 Task: Look for space in Ifo, Nigeria from 1st June, 2023 to 4th June, 2023 for 1 adult in price range Rs.6000 to Rs.16000. Place can be private room with 1 bedroom having 1 bed and 1 bathroom. Property type can be house, flat, guest house. Amenities needed are: wifi. Booking option can be shelf check-in. Required host language is English.
Action: Mouse moved to (475, 118)
Screenshot: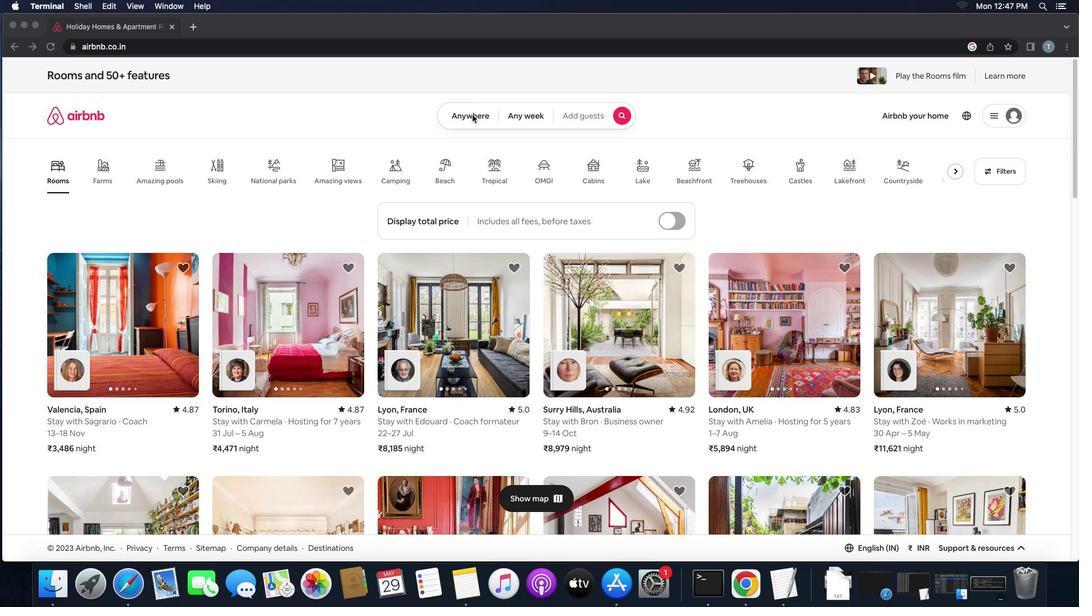 
Action: Mouse pressed left at (475, 118)
Screenshot: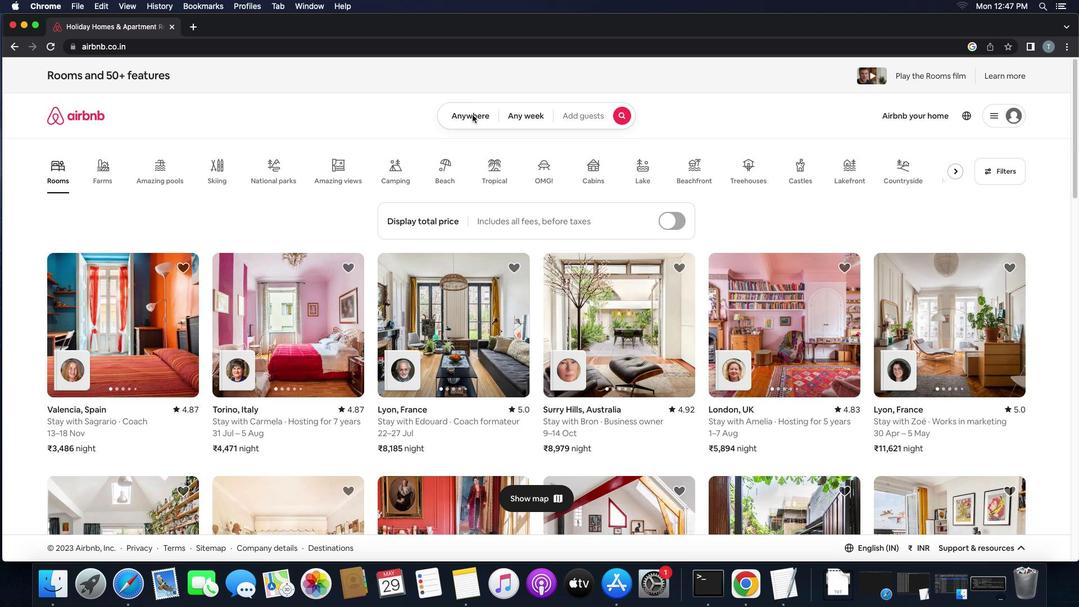 
Action: Mouse moved to (477, 122)
Screenshot: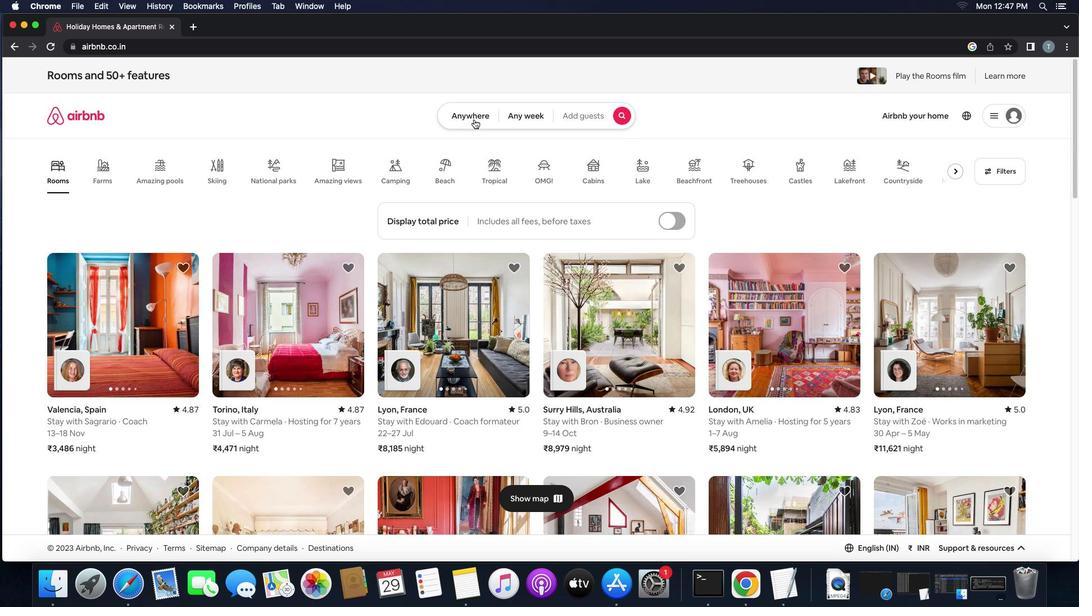 
Action: Mouse pressed left at (477, 122)
Screenshot: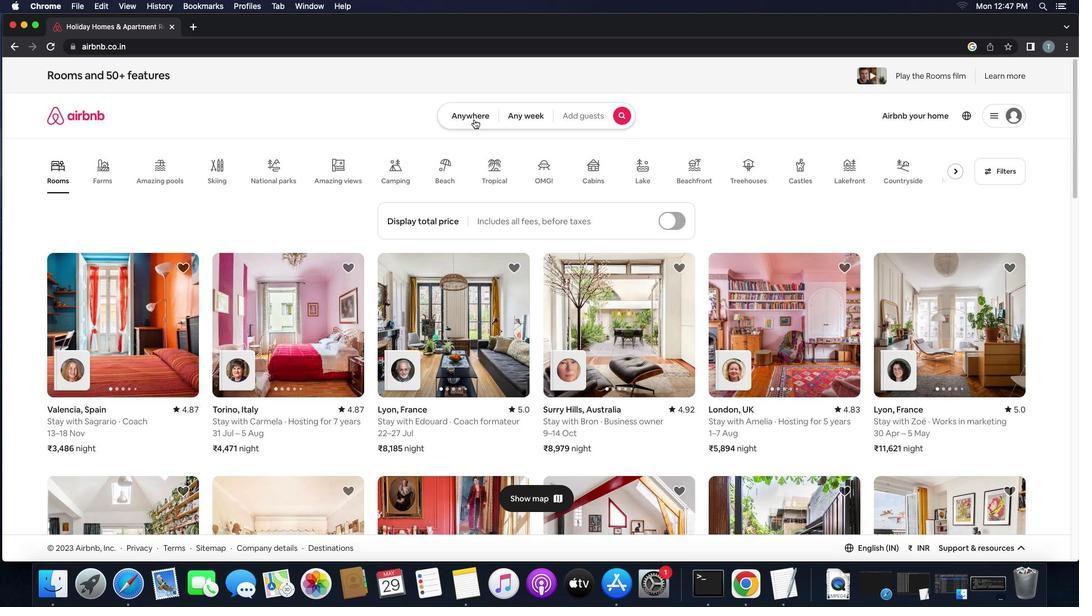 
Action: Mouse pressed left at (477, 122)
Screenshot: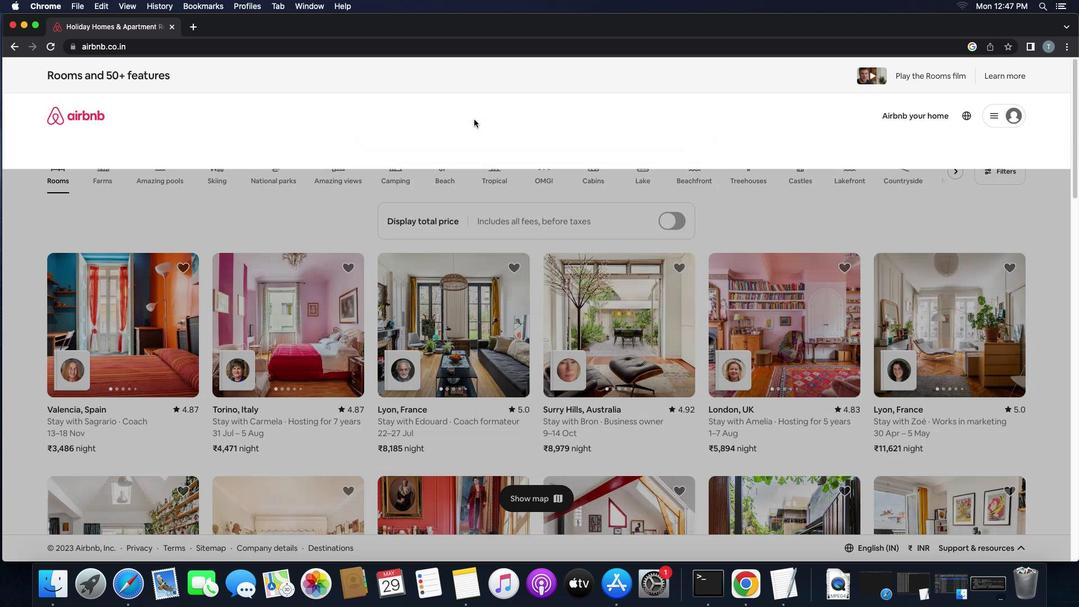 
Action: Mouse moved to (428, 155)
Screenshot: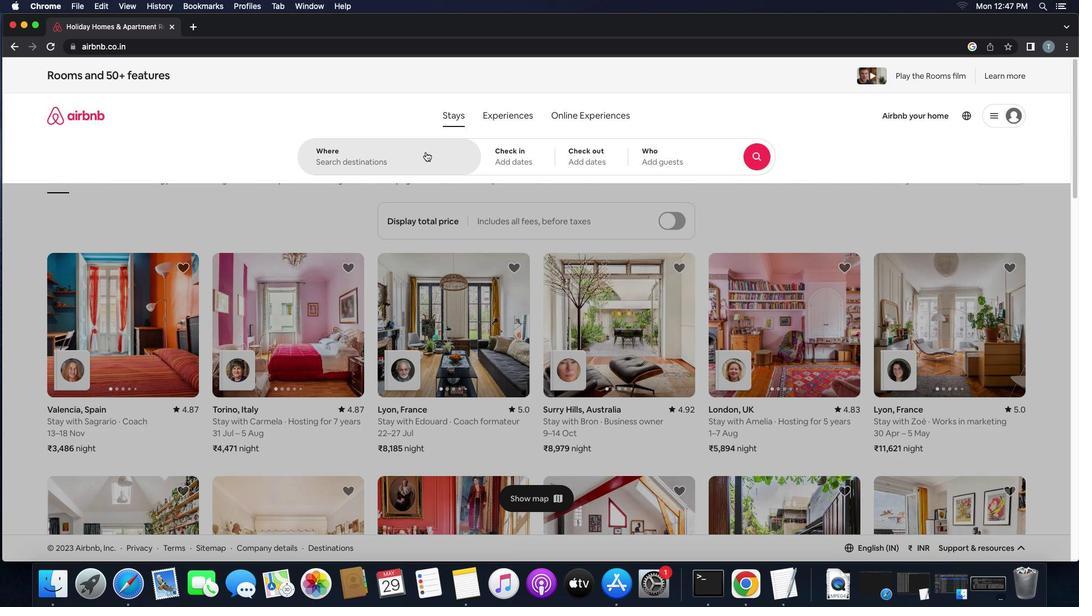 
Action: Mouse pressed left at (428, 155)
Screenshot: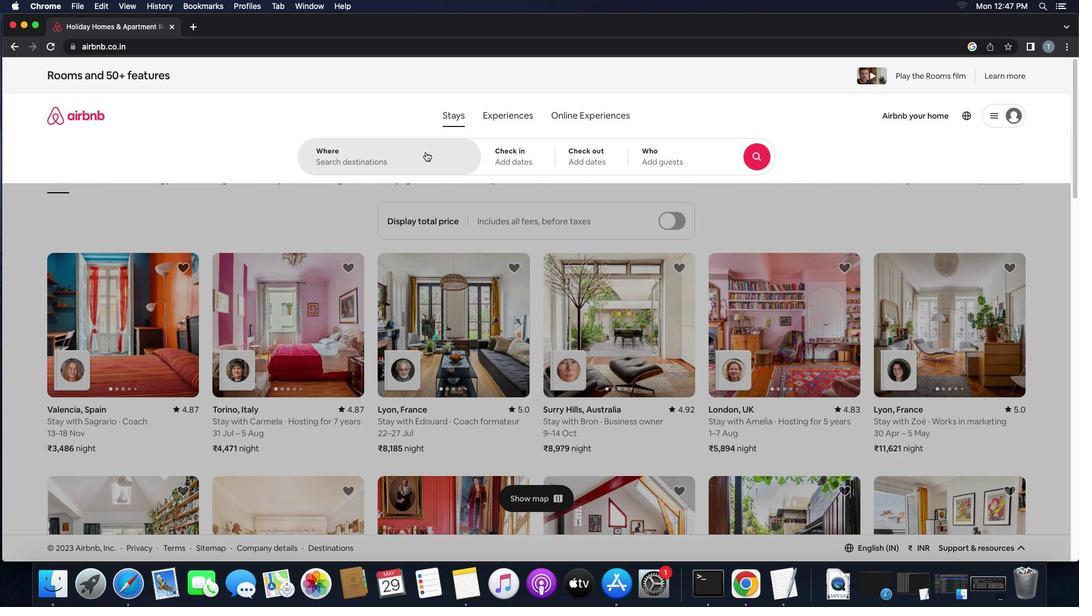 
Action: Mouse moved to (427, 157)
Screenshot: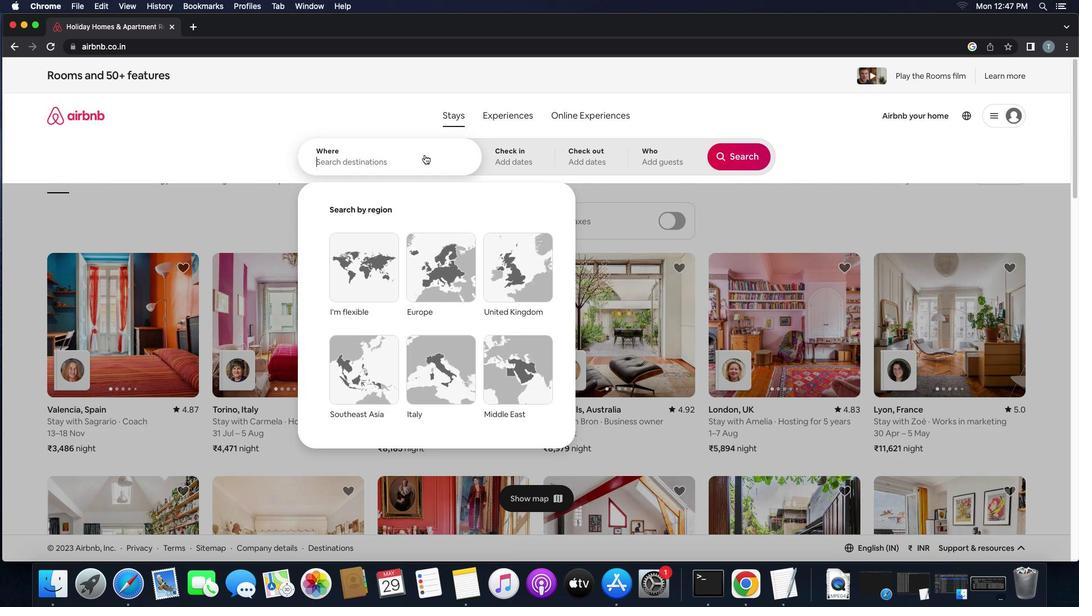 
Action: Key pressed 'i''f''o'','Key.space'n'
Screenshot: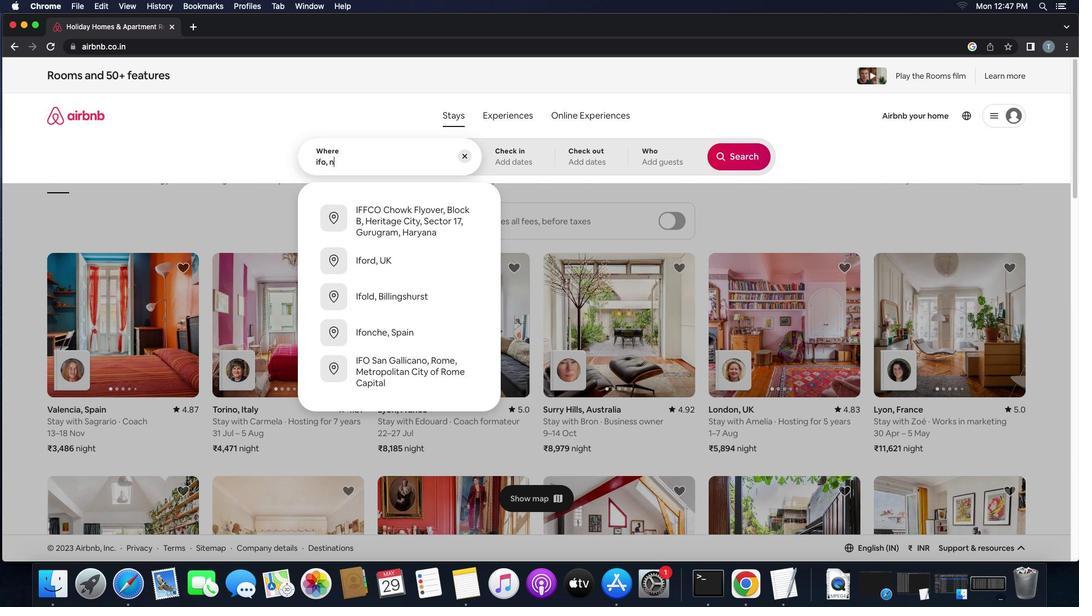 
Action: Mouse moved to (429, 222)
Screenshot: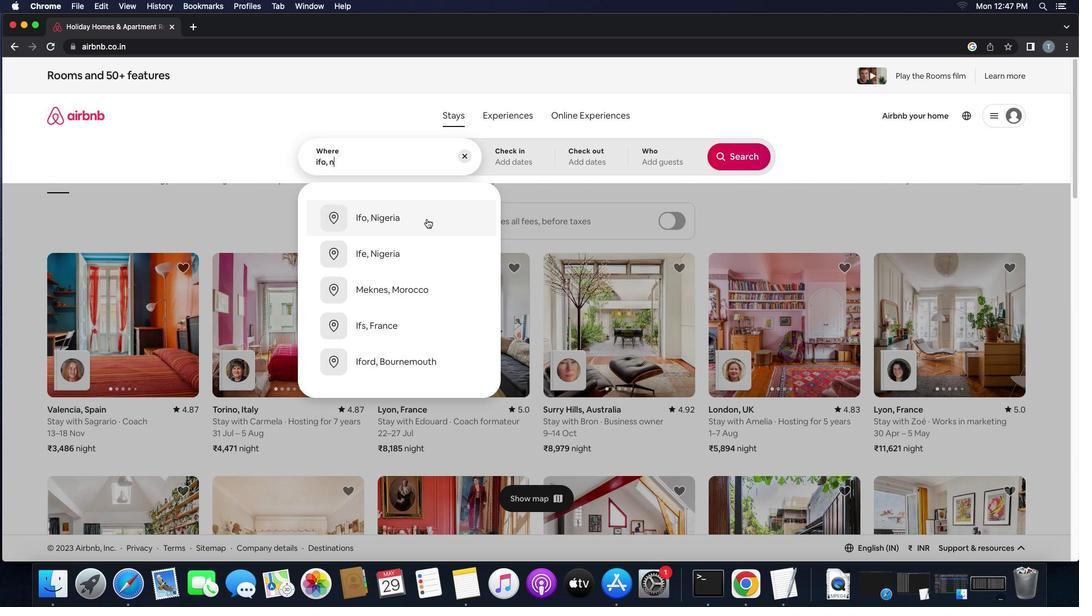 
Action: Mouse pressed left at (429, 222)
Screenshot: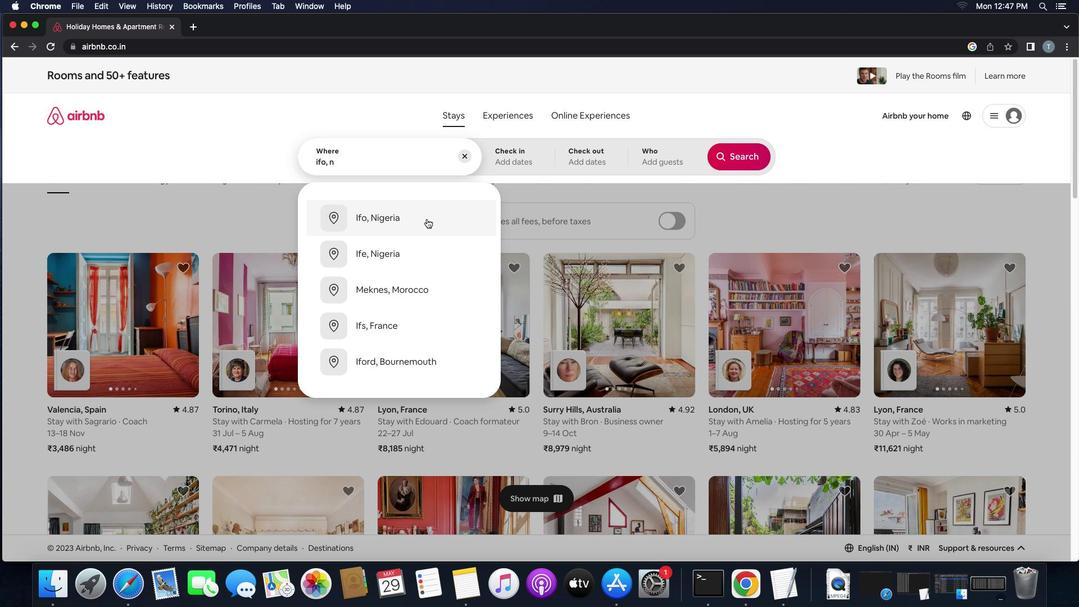 
Action: Mouse moved to (679, 301)
Screenshot: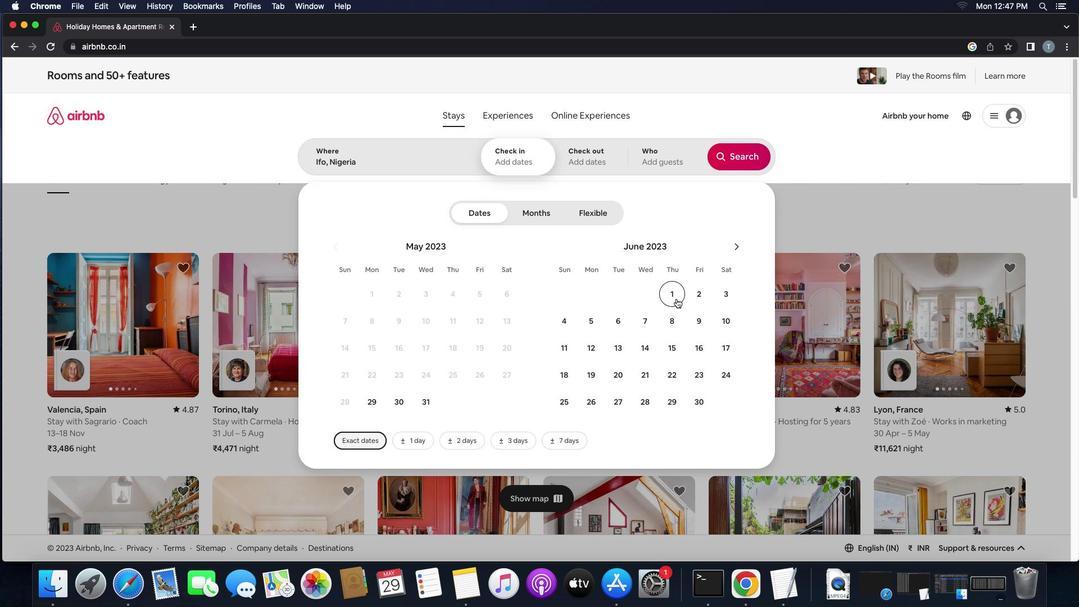 
Action: Mouse pressed left at (679, 301)
Screenshot: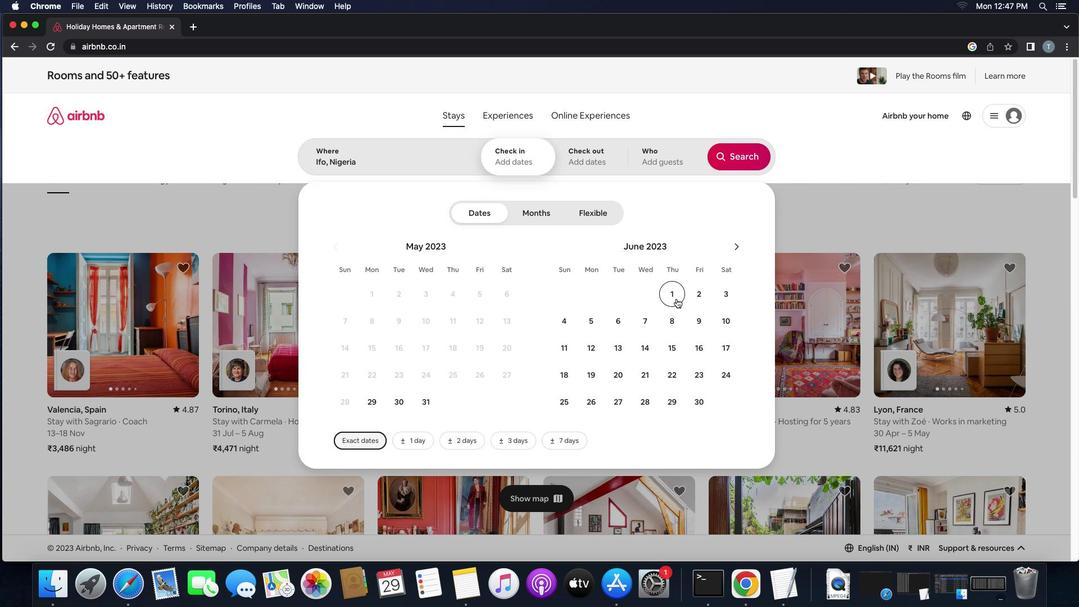 
Action: Mouse moved to (569, 328)
Screenshot: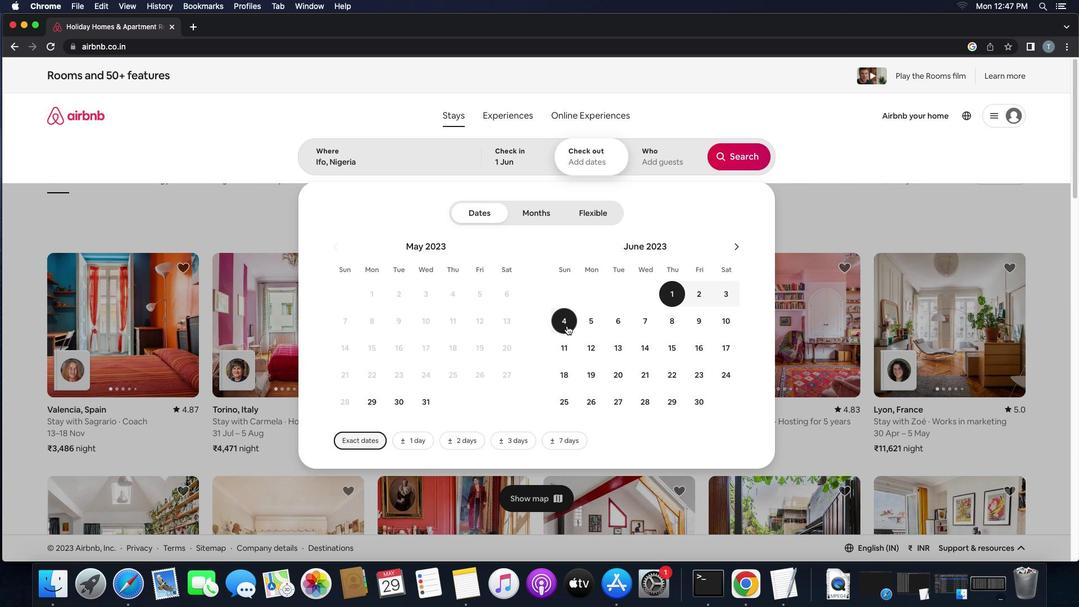 
Action: Mouse pressed left at (569, 328)
Screenshot: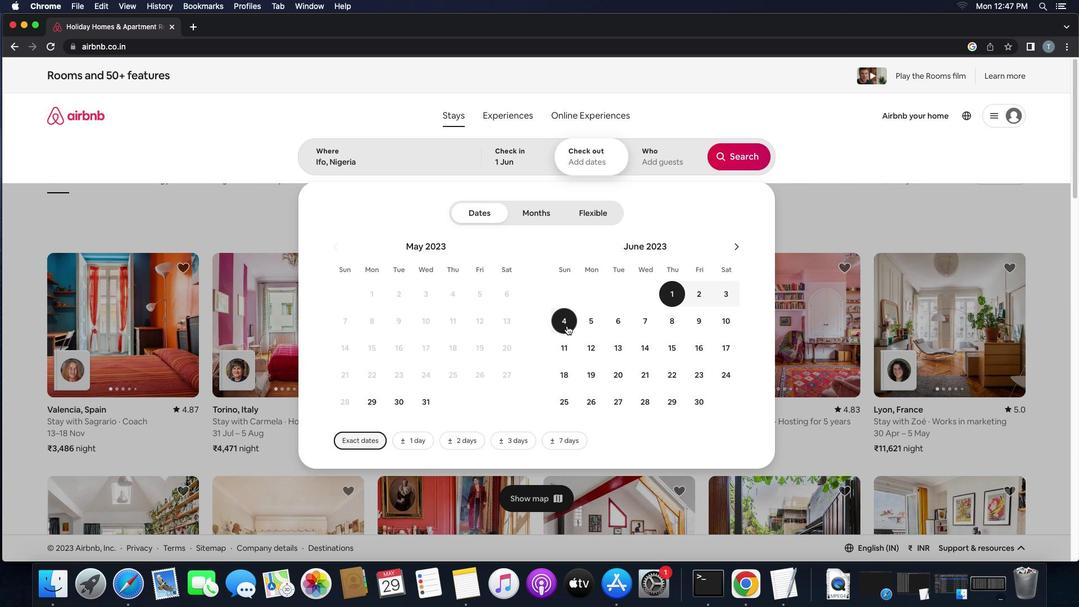 
Action: Mouse moved to (642, 164)
Screenshot: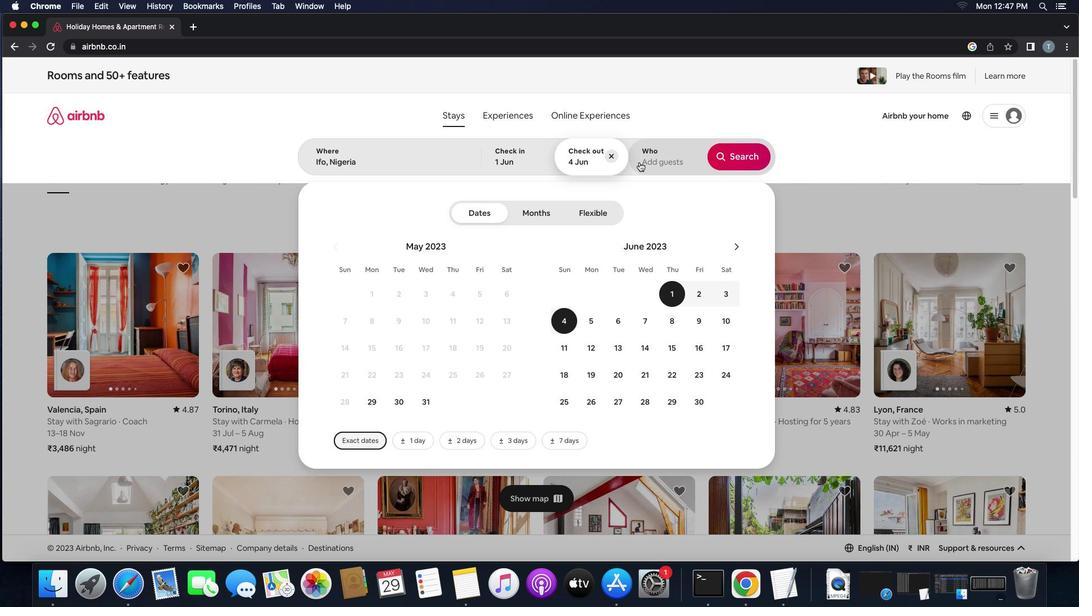 
Action: Mouse pressed left at (642, 164)
Screenshot: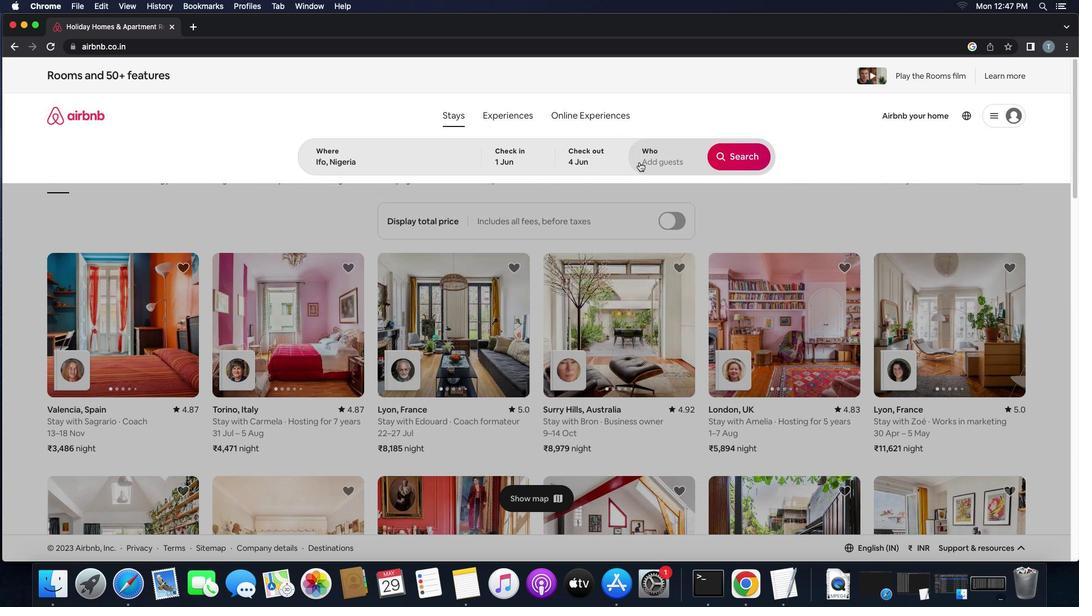
Action: Mouse moved to (745, 216)
Screenshot: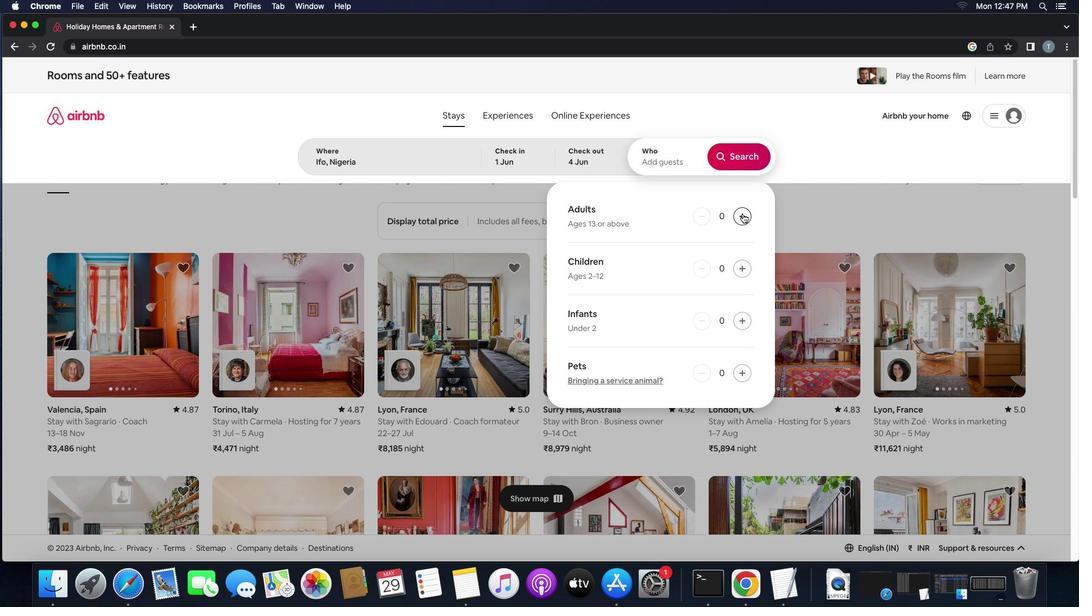
Action: Mouse pressed left at (745, 216)
Screenshot: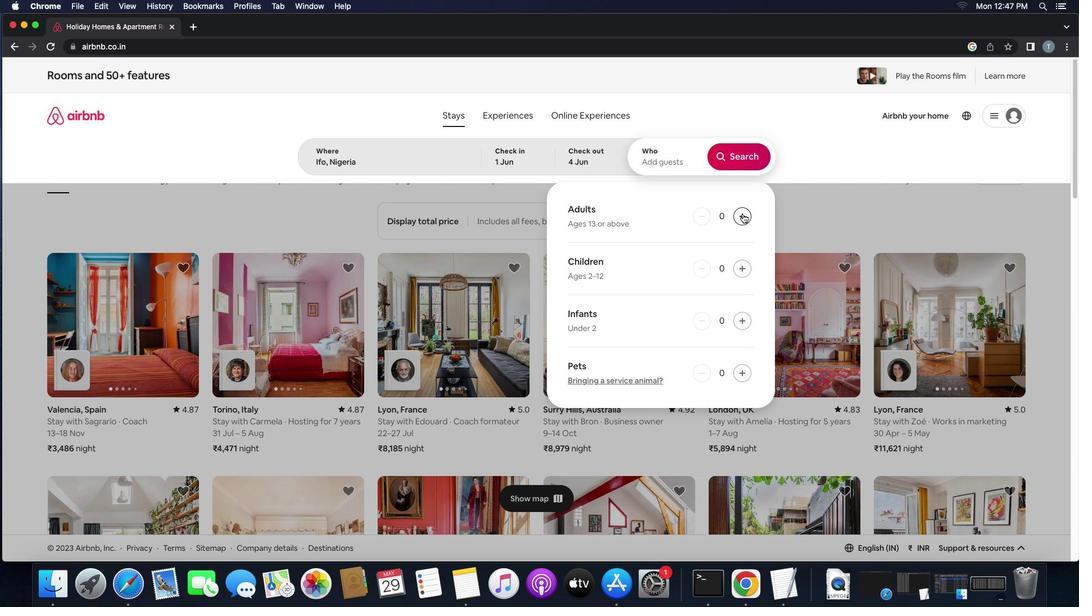 
Action: Mouse moved to (752, 163)
Screenshot: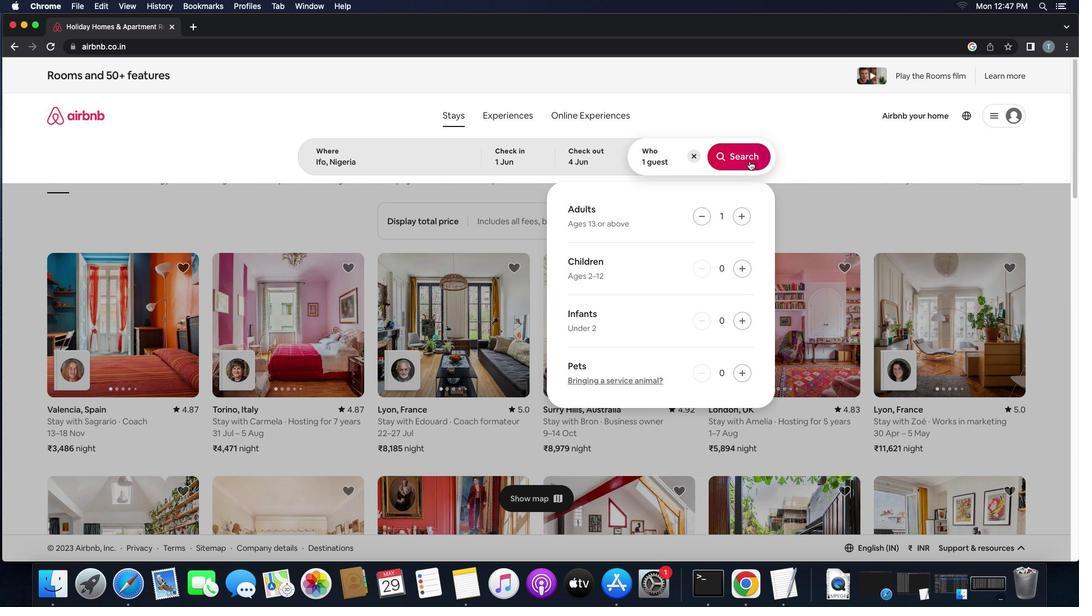 
Action: Mouse pressed left at (752, 163)
Screenshot: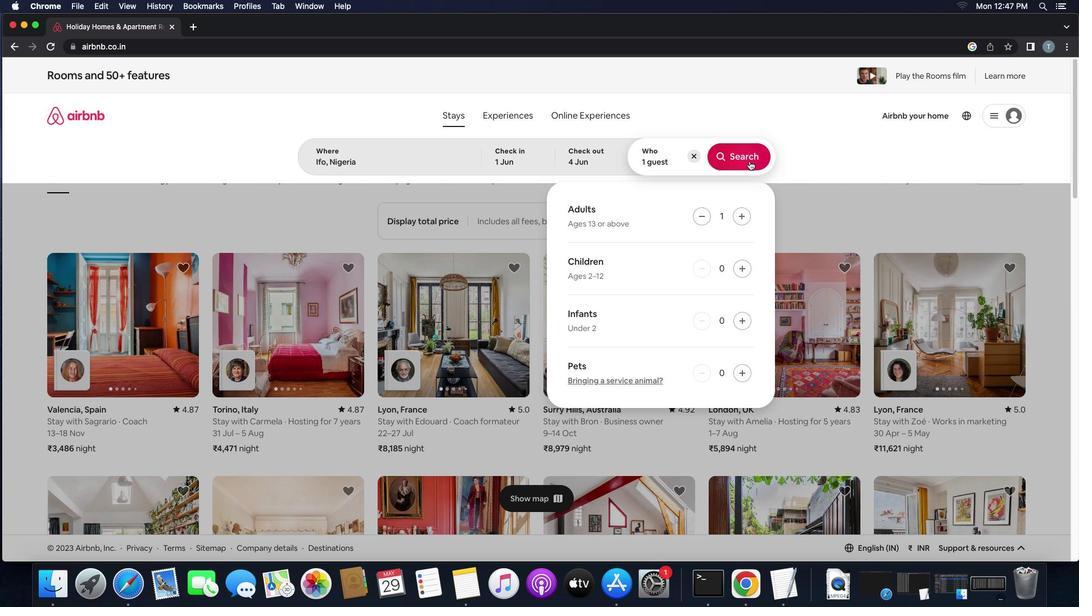 
Action: Mouse moved to (1029, 130)
Screenshot: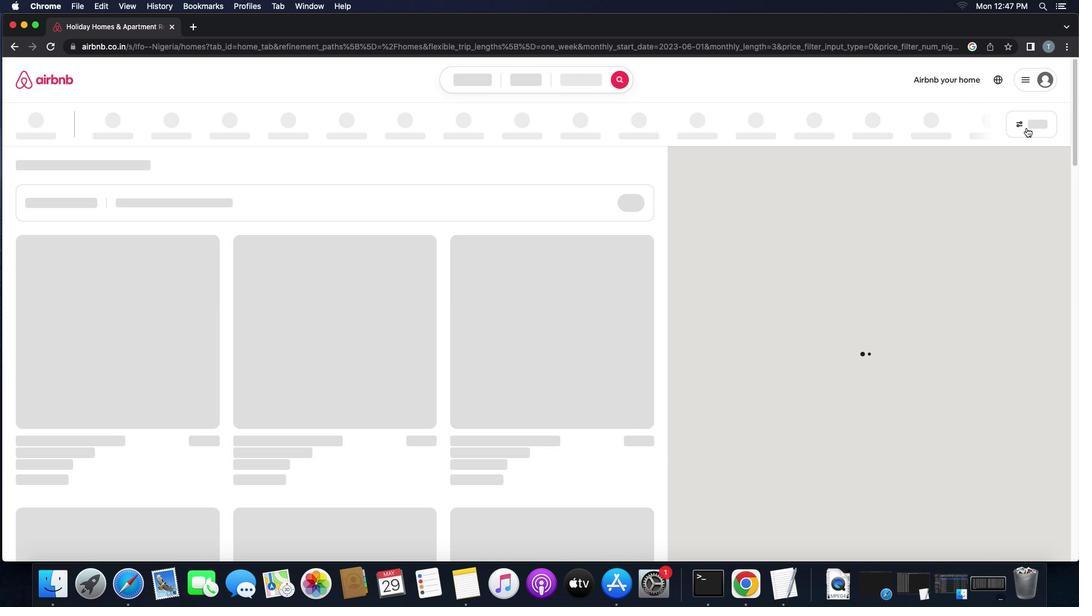 
Action: Mouse pressed left at (1029, 130)
Screenshot: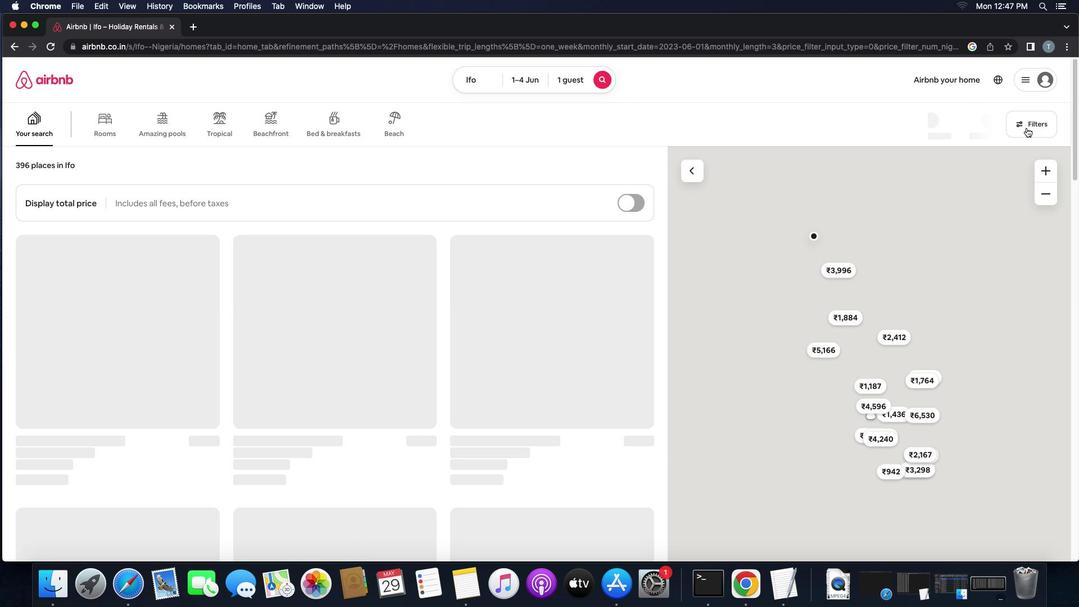 
Action: Mouse moved to (446, 273)
Screenshot: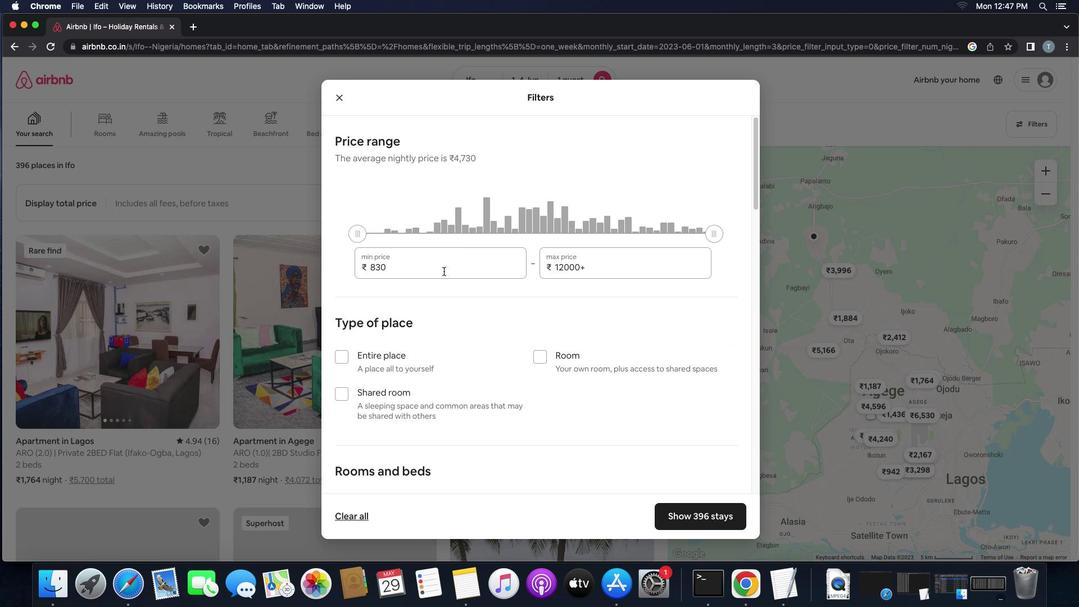 
Action: Mouse pressed left at (446, 273)
Screenshot: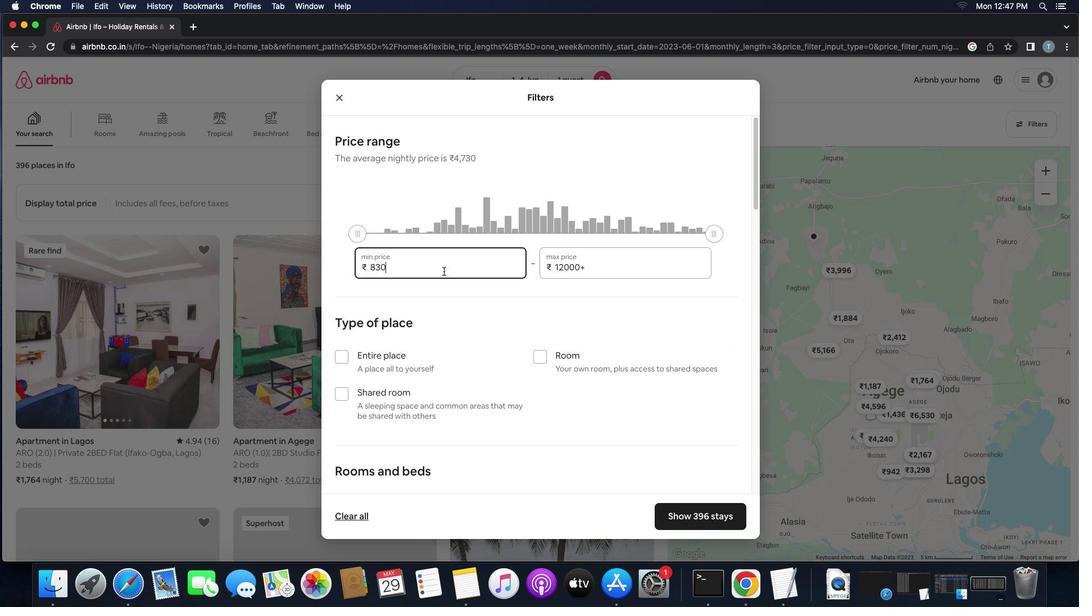 
Action: Mouse pressed left at (446, 273)
Screenshot: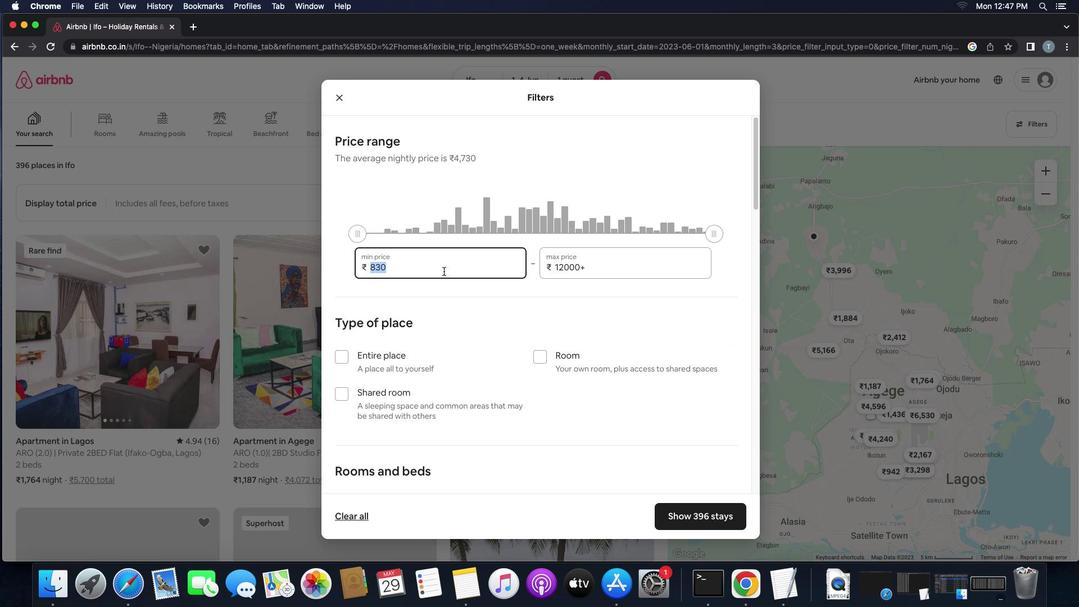 
Action: Key pressed Key.backspace'6''0''0''0'
Screenshot: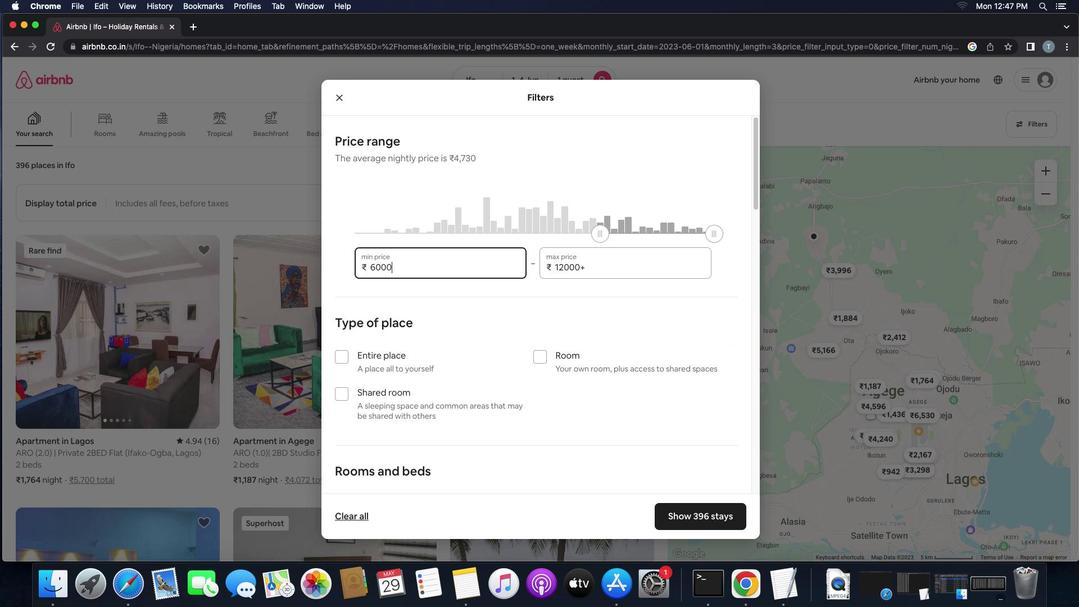
Action: Mouse moved to (592, 273)
Screenshot: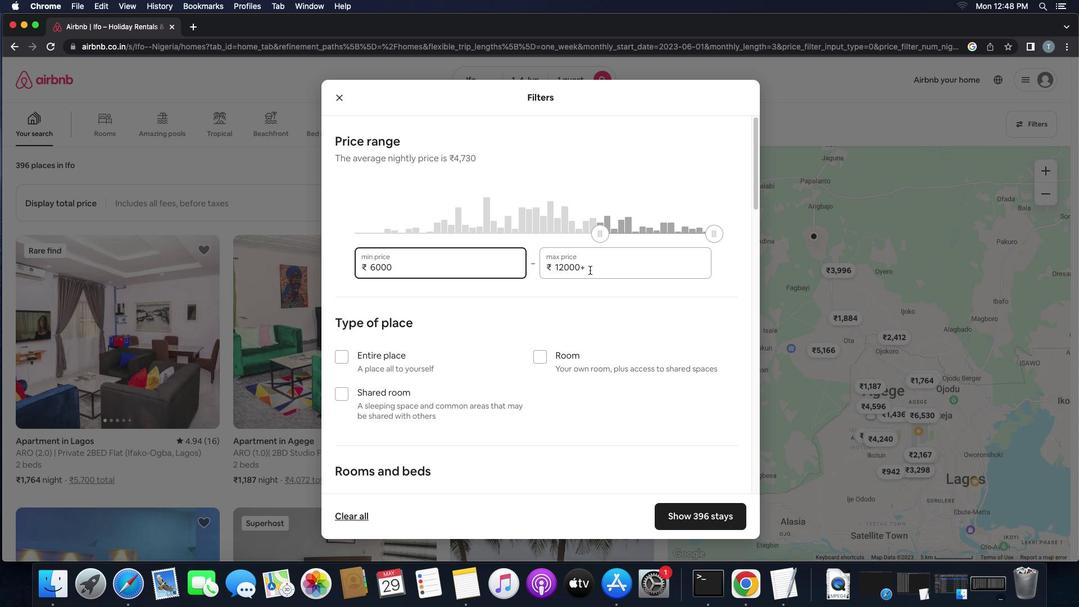 
Action: Mouse pressed left at (592, 273)
Screenshot: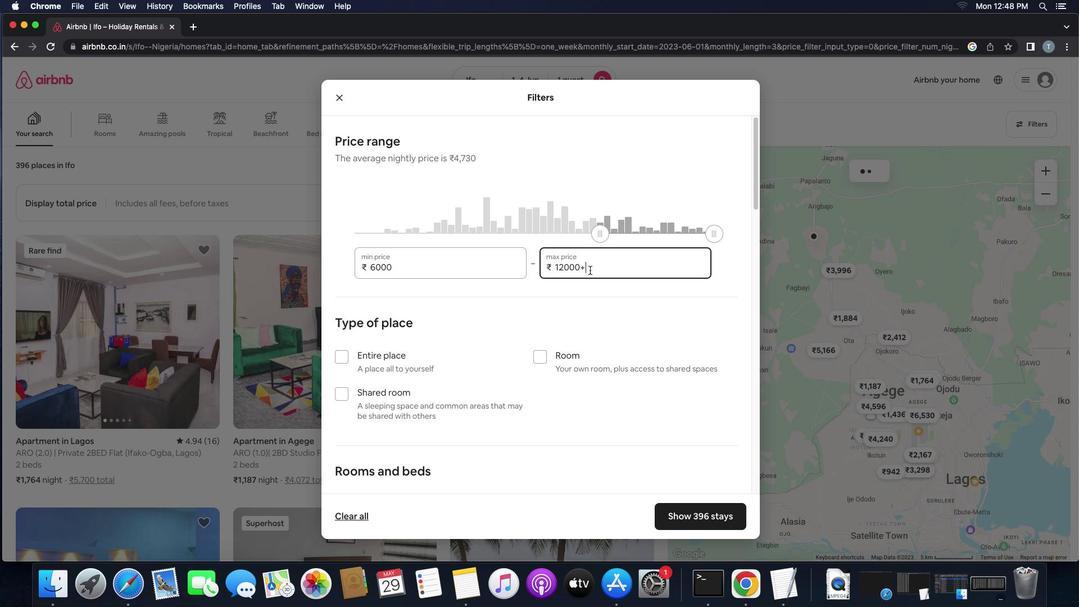 
Action: Key pressed Key.backspaceKey.backspaceKey.backspaceKey.backspaceKey.backspaceKey.backspace'1''6''0''0''0'
Screenshot: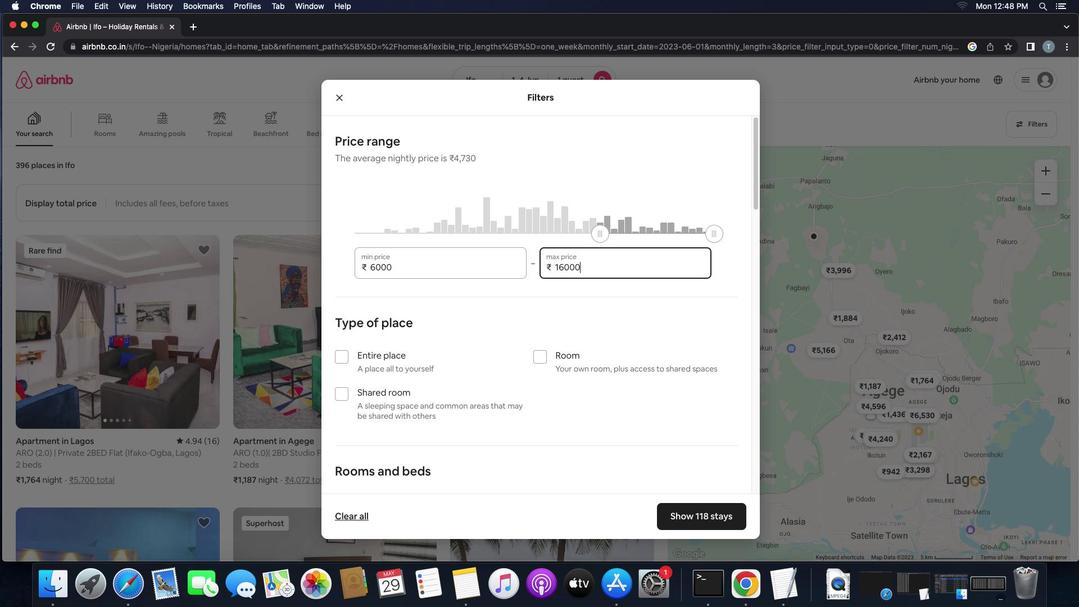 
Action: Mouse moved to (544, 361)
Screenshot: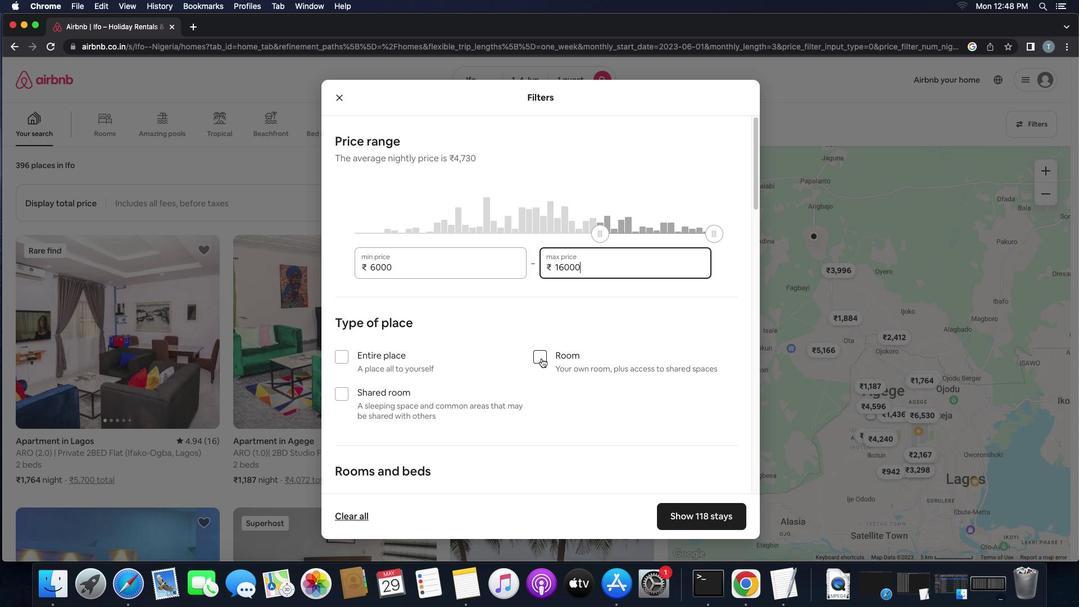 
Action: Mouse pressed left at (544, 361)
Screenshot: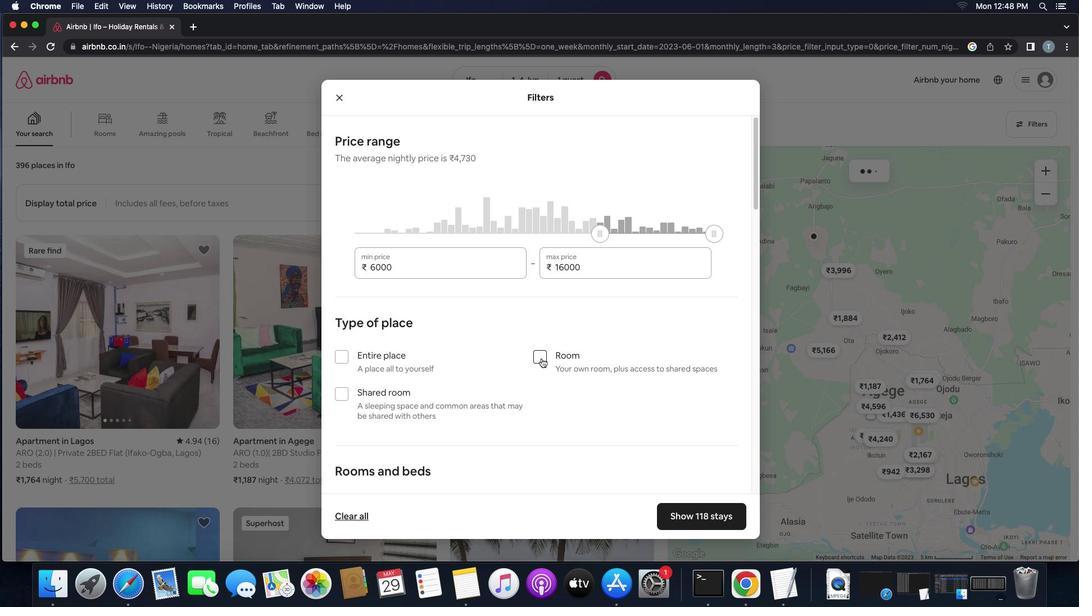 
Action: Mouse moved to (525, 479)
Screenshot: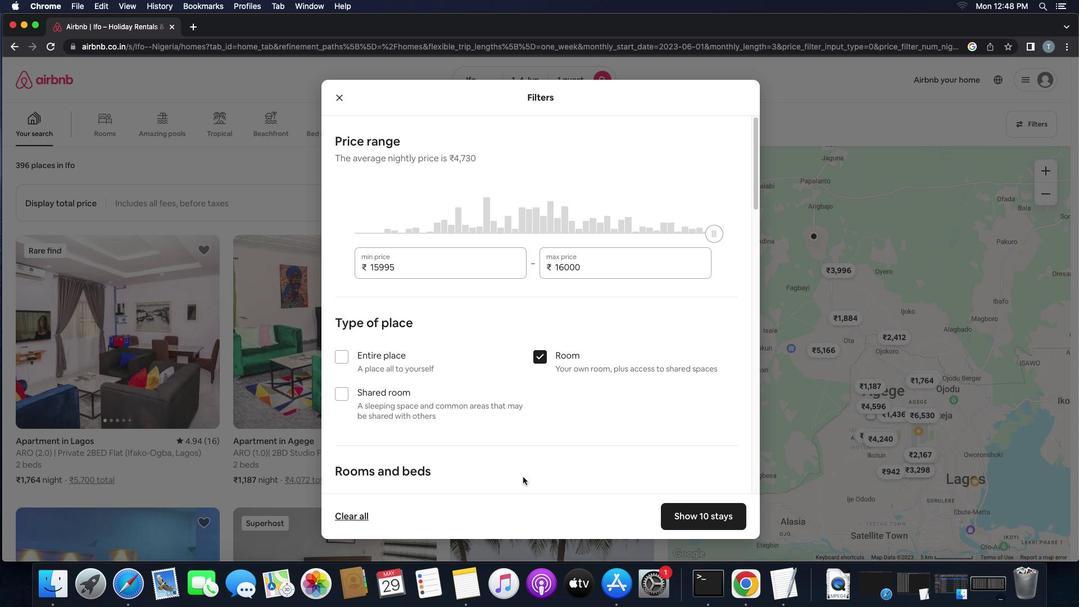 
Action: Mouse scrolled (525, 479) with delta (2, 3)
Screenshot: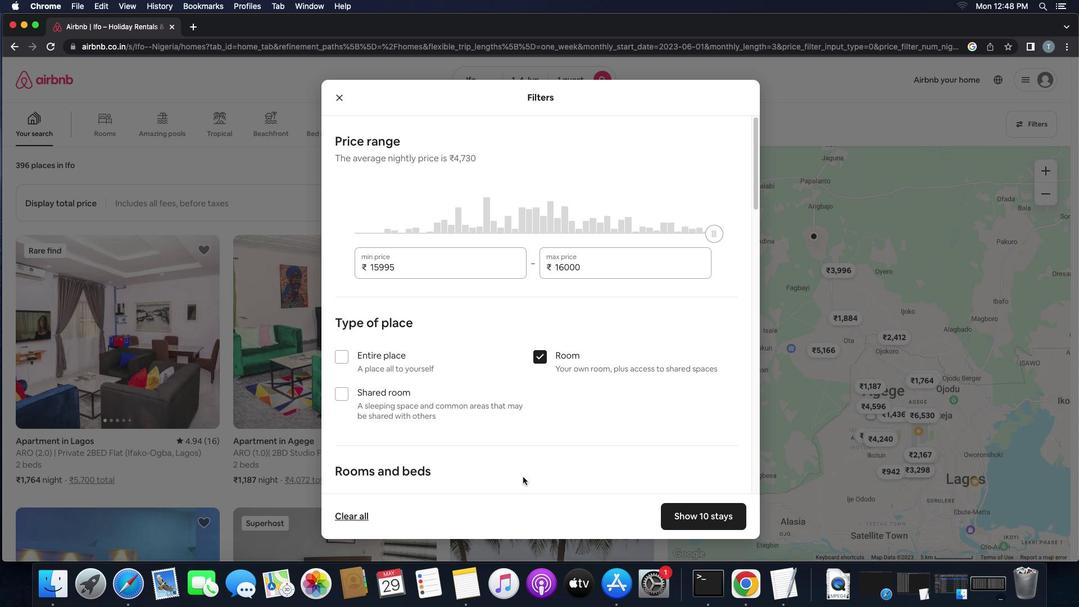 
Action: Mouse scrolled (525, 479) with delta (2, 3)
Screenshot: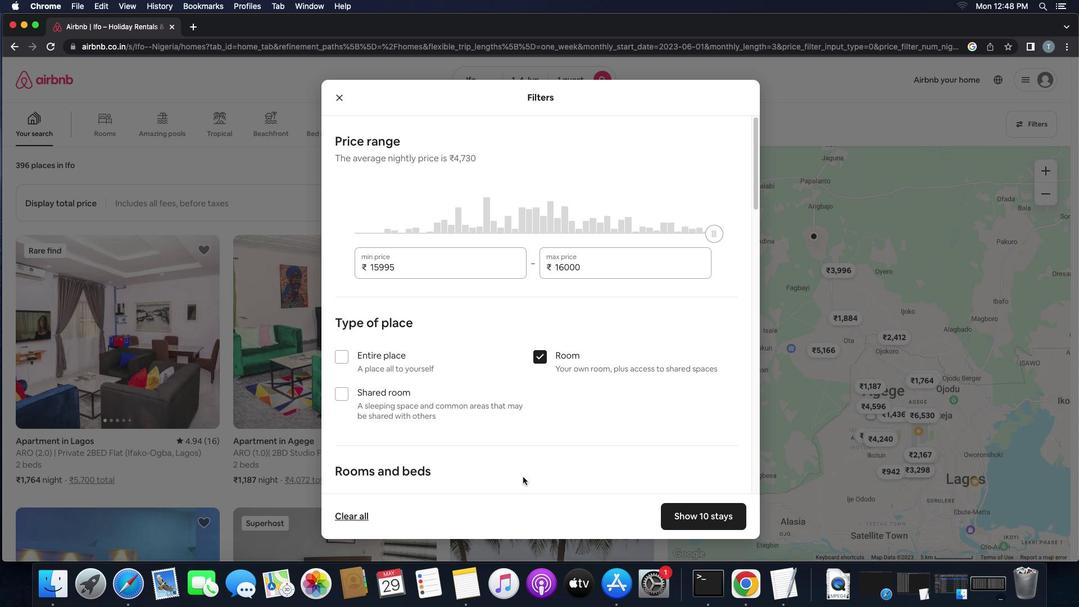 
Action: Mouse scrolled (525, 479) with delta (2, 4)
Screenshot: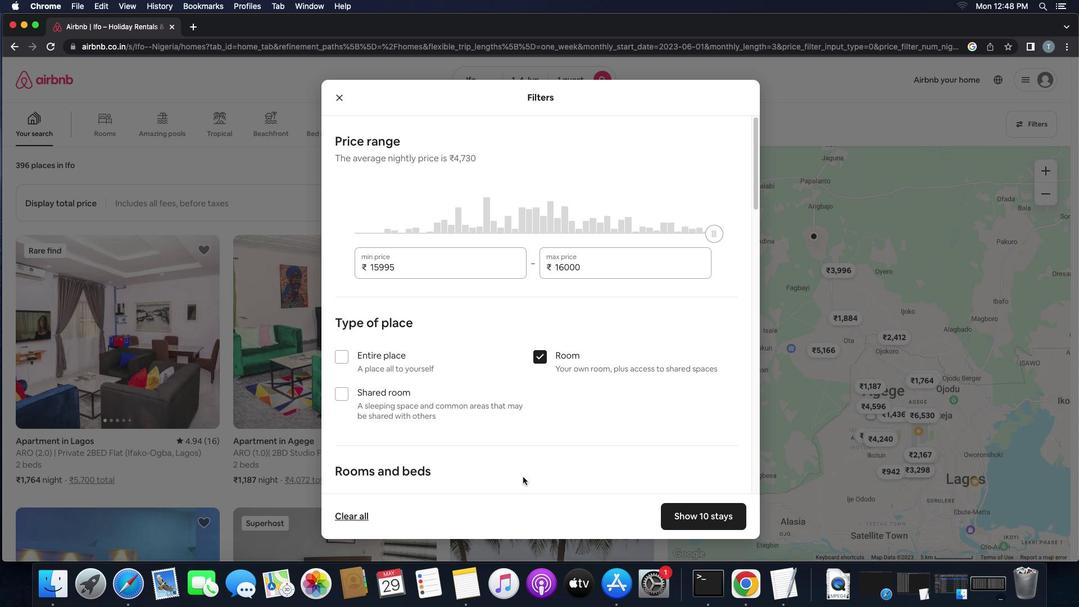 
Action: Mouse moved to (525, 479)
Screenshot: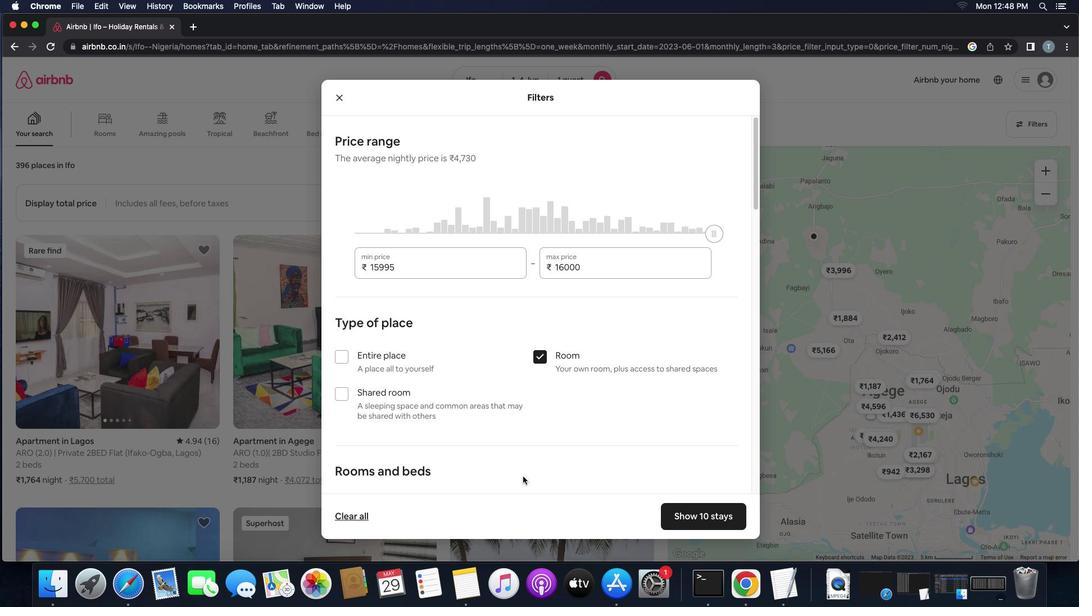 
Action: Mouse scrolled (525, 479) with delta (2, 3)
Screenshot: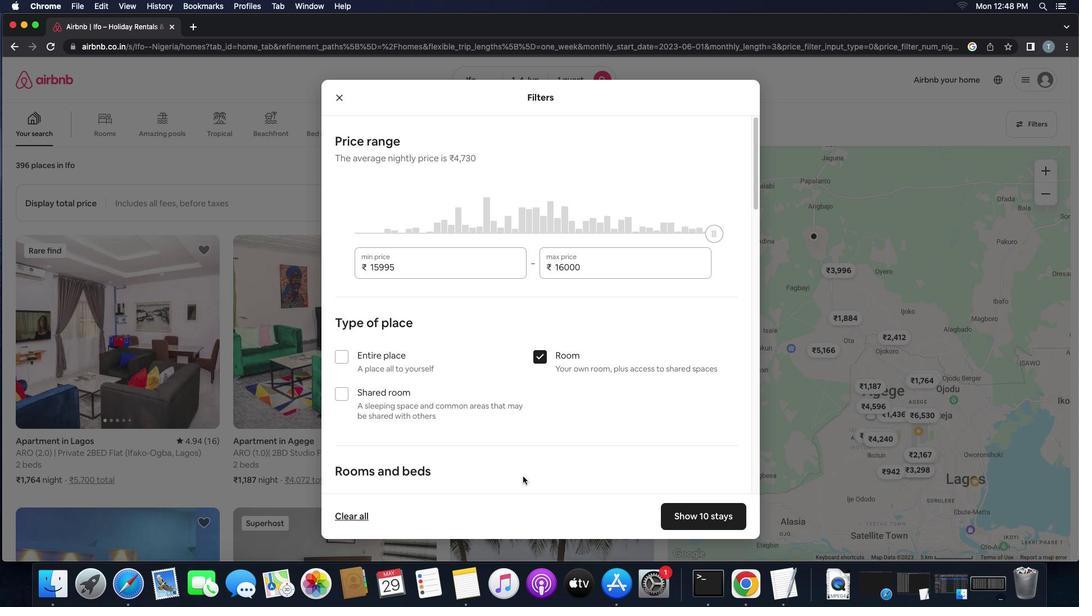 
Action: Mouse moved to (498, 465)
Screenshot: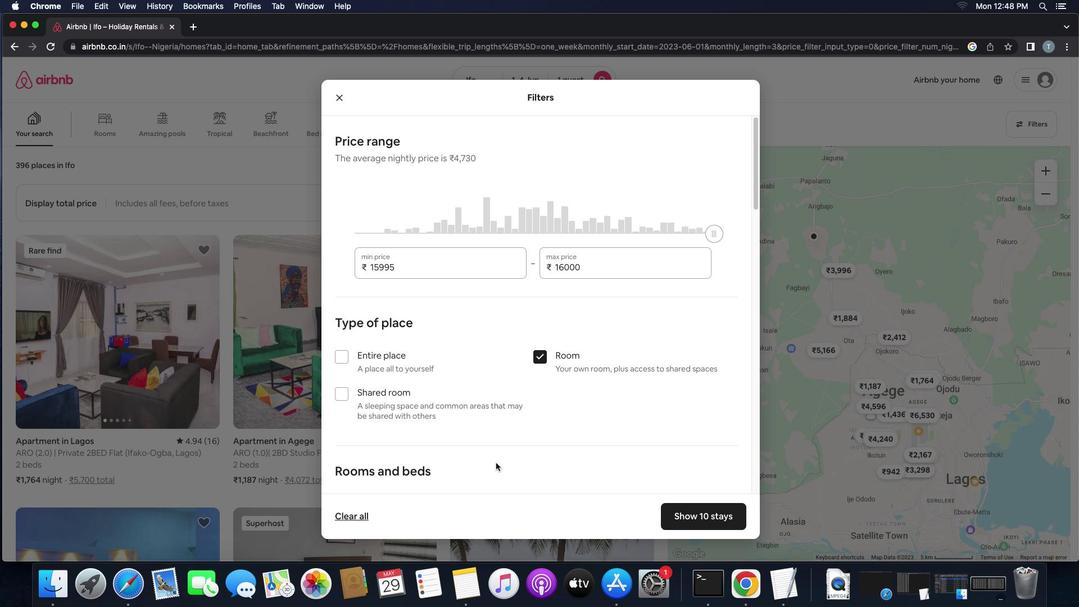 
Action: Mouse scrolled (498, 465) with delta (2, 2)
Screenshot: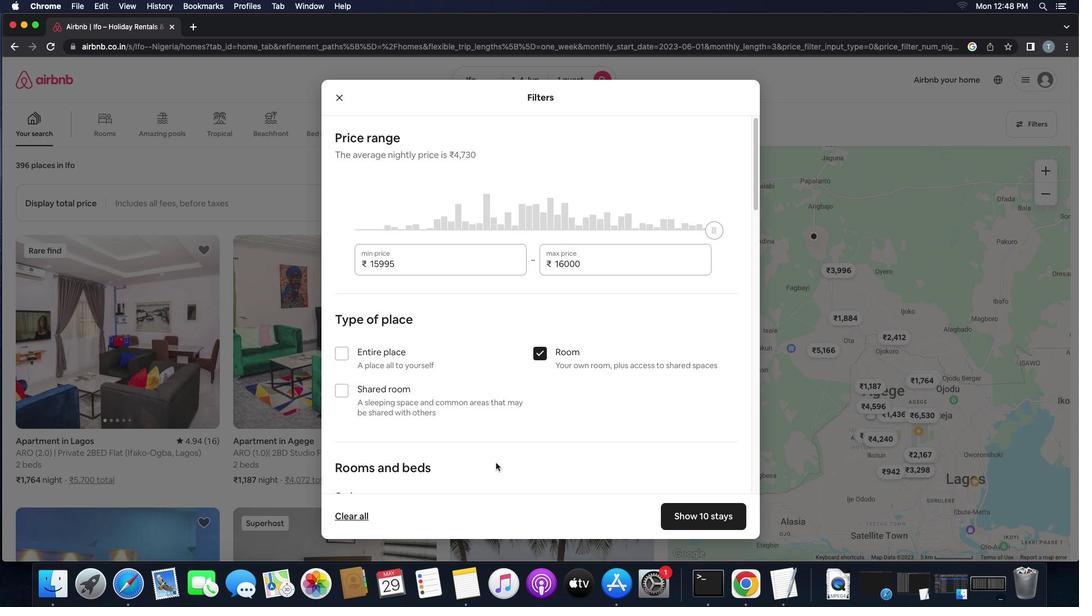 
Action: Mouse scrolled (498, 465) with delta (2, 2)
Screenshot: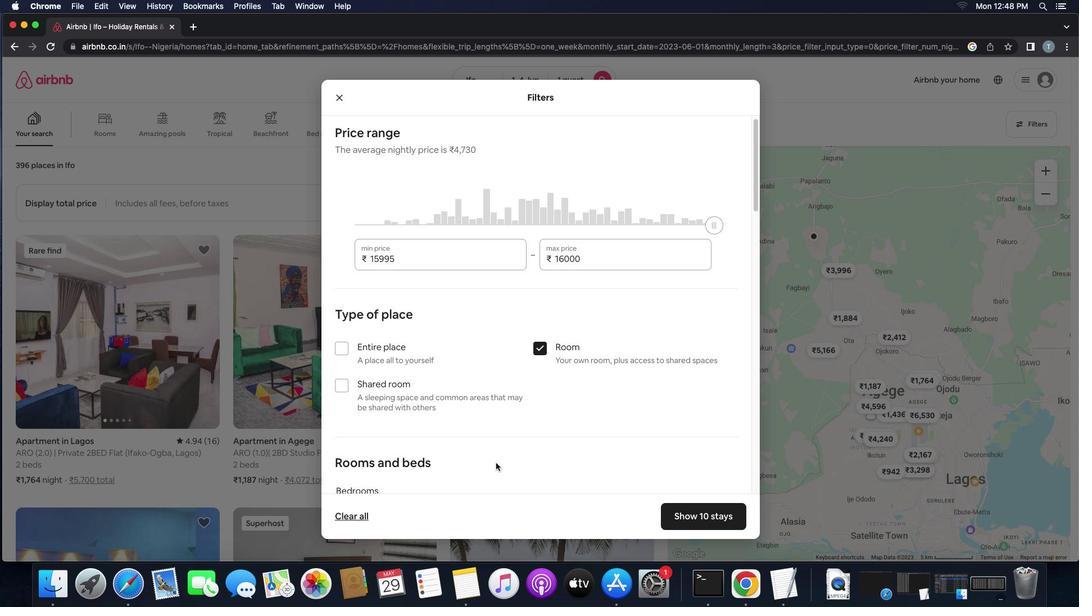 
Action: Mouse scrolled (498, 465) with delta (2, 1)
Screenshot: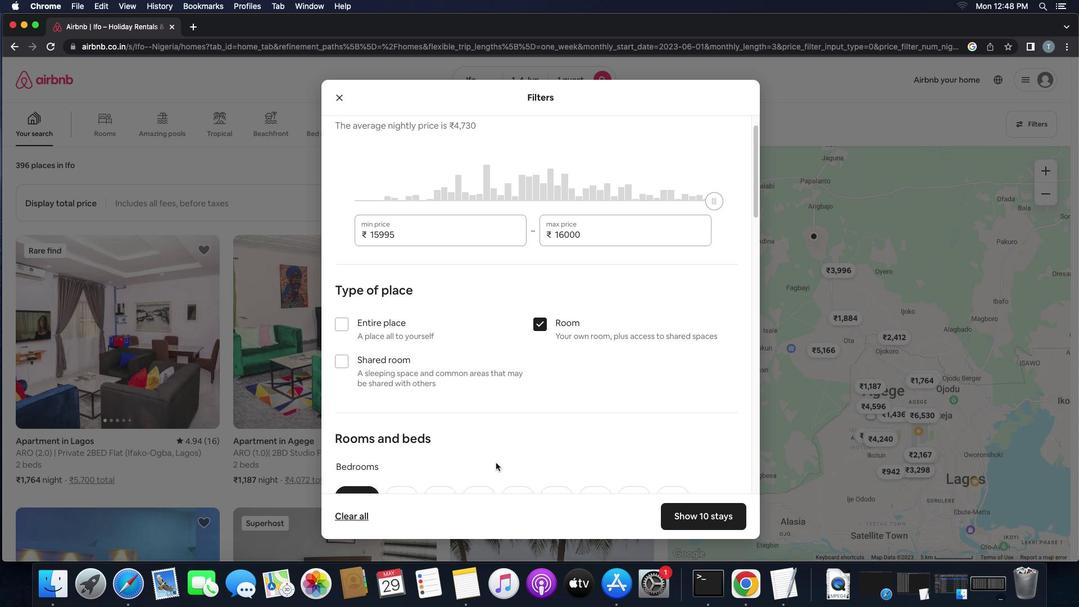 
Action: Mouse scrolled (498, 465) with delta (2, 2)
Screenshot: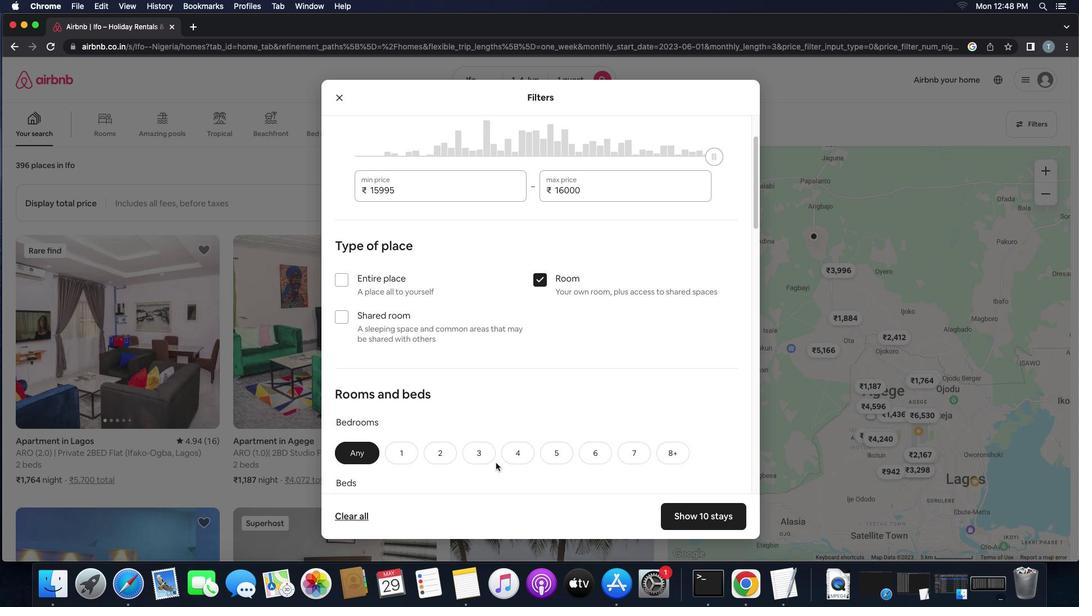 
Action: Mouse scrolled (498, 465) with delta (2, 2)
Screenshot: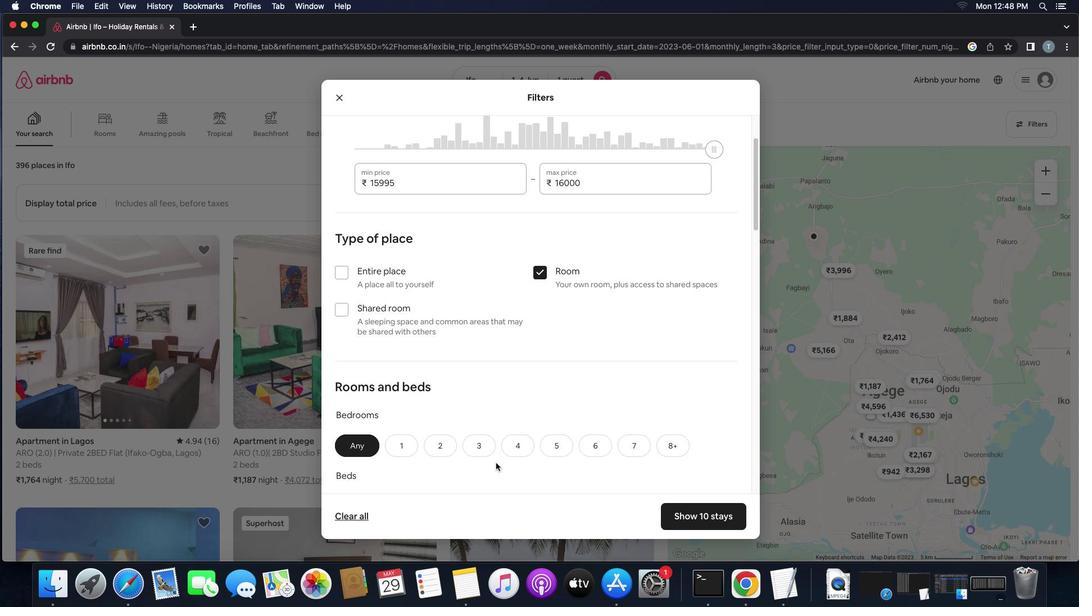 
Action: Mouse scrolled (498, 465) with delta (2, 1)
Screenshot: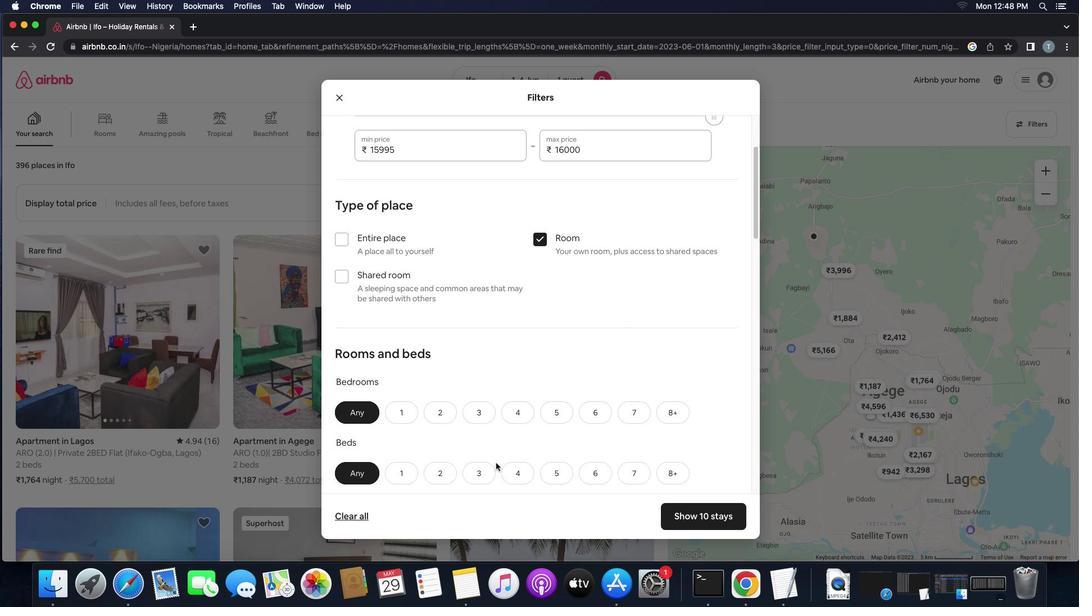 
Action: Mouse scrolled (498, 465) with delta (2, 2)
Screenshot: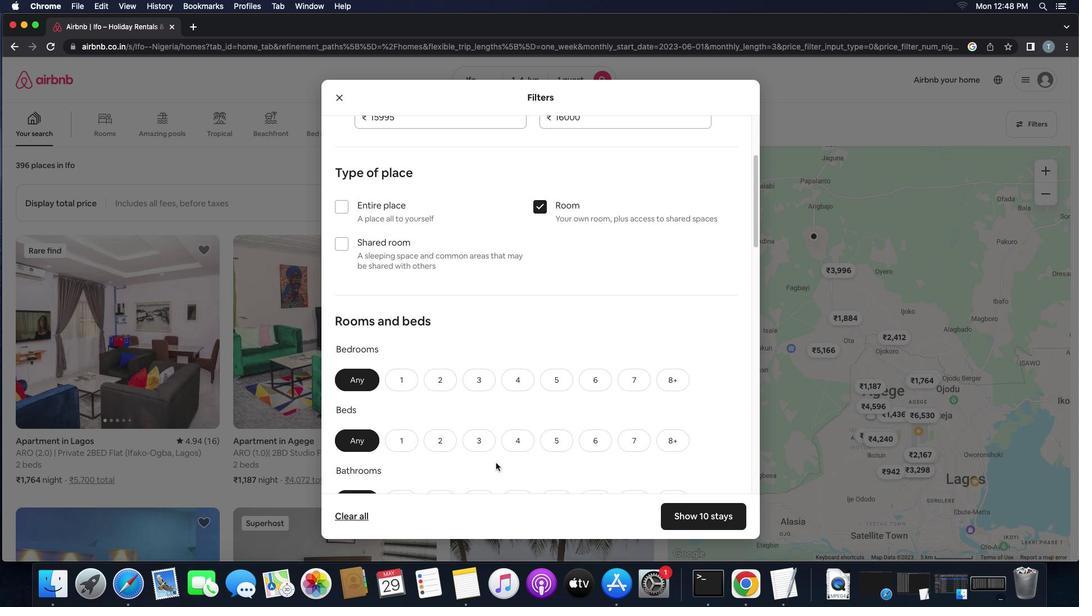 
Action: Mouse moved to (405, 381)
Screenshot: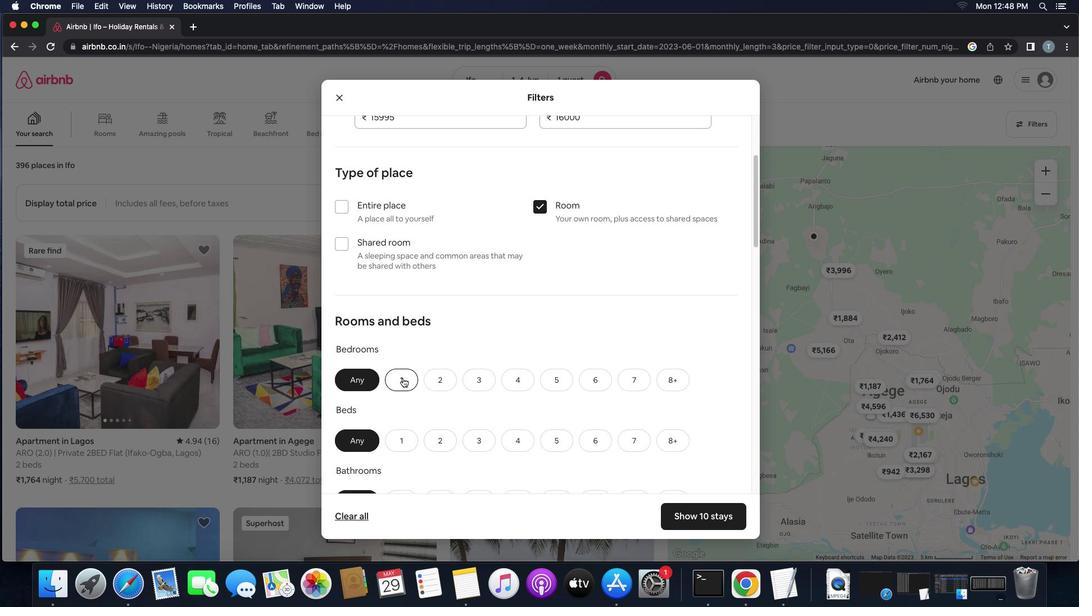 
Action: Mouse pressed left at (405, 381)
Screenshot: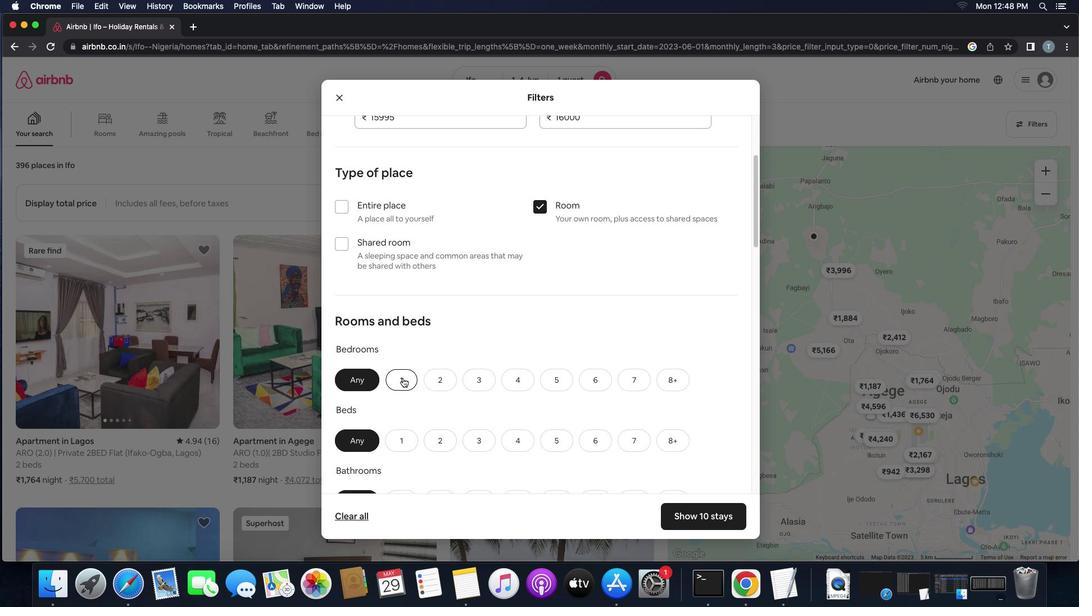 
Action: Mouse moved to (480, 449)
Screenshot: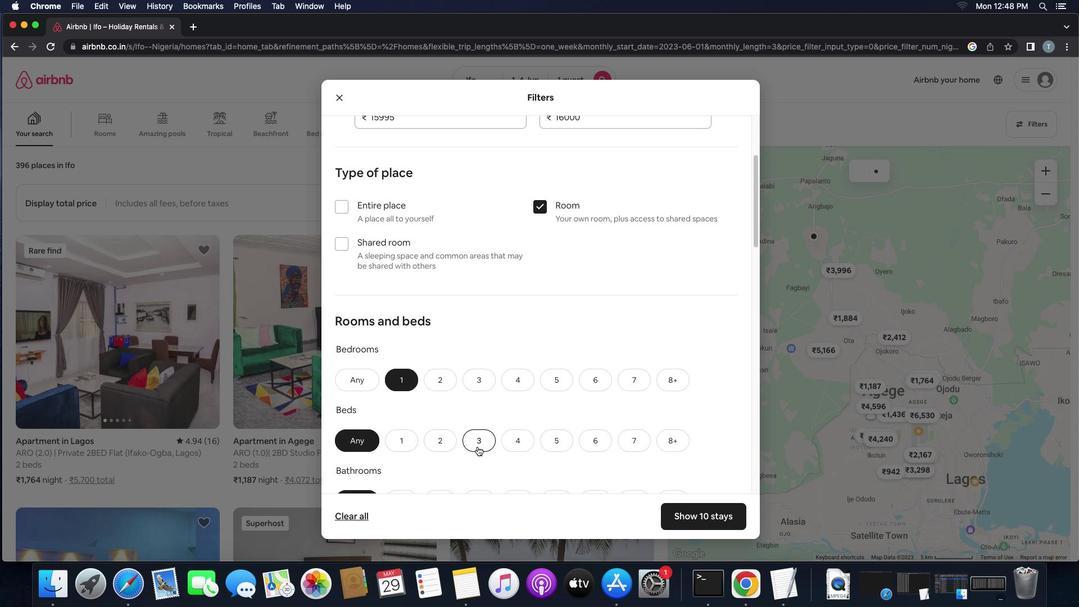 
Action: Mouse scrolled (480, 449) with delta (2, 2)
Screenshot: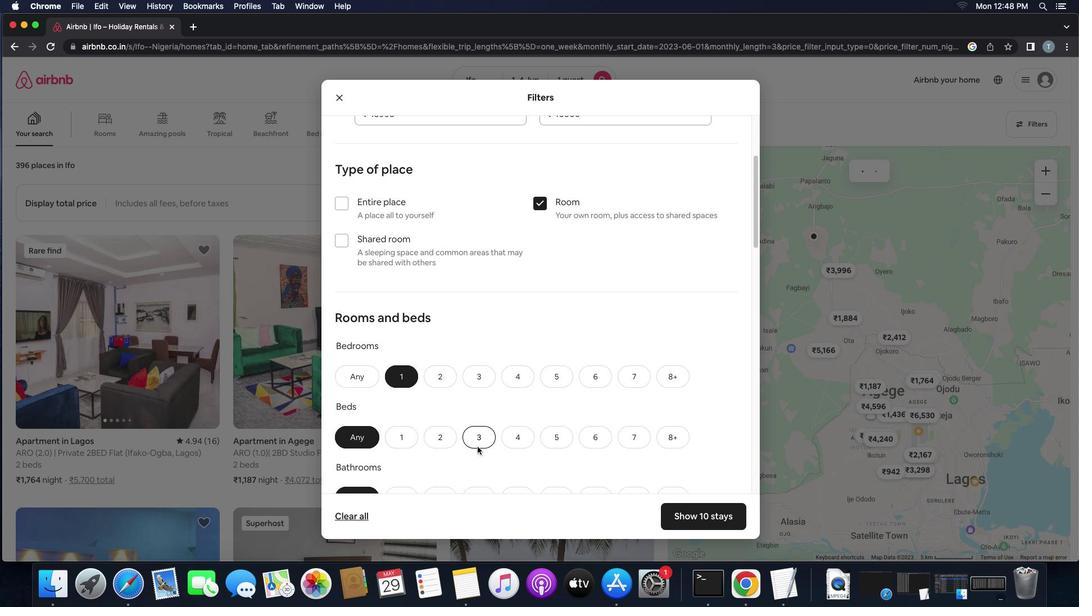 
Action: Mouse scrolled (480, 449) with delta (2, 2)
Screenshot: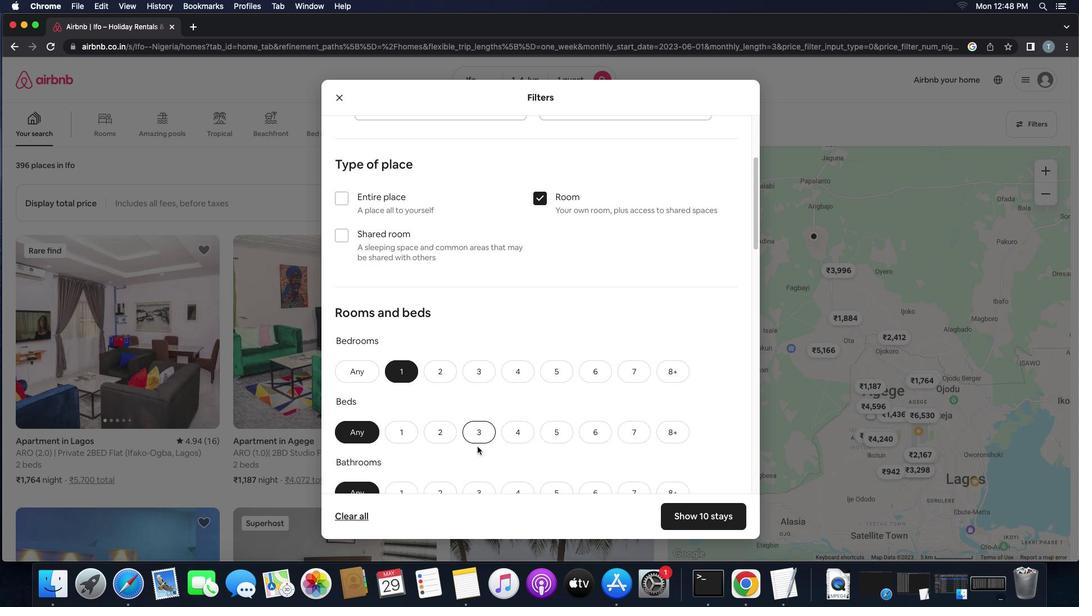 
Action: Mouse moved to (404, 431)
Screenshot: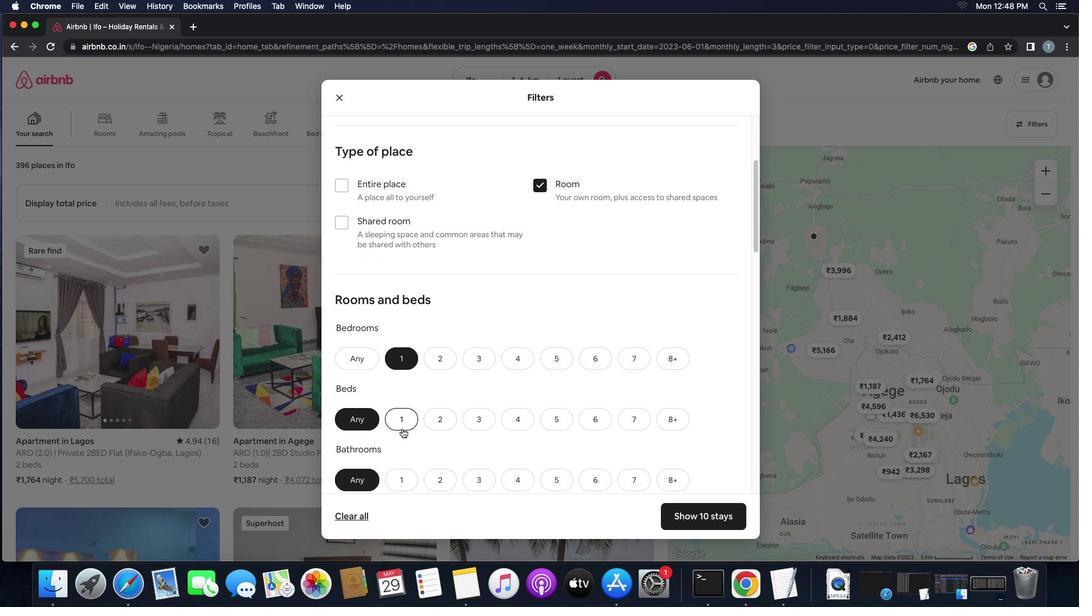
Action: Mouse pressed left at (404, 431)
Screenshot: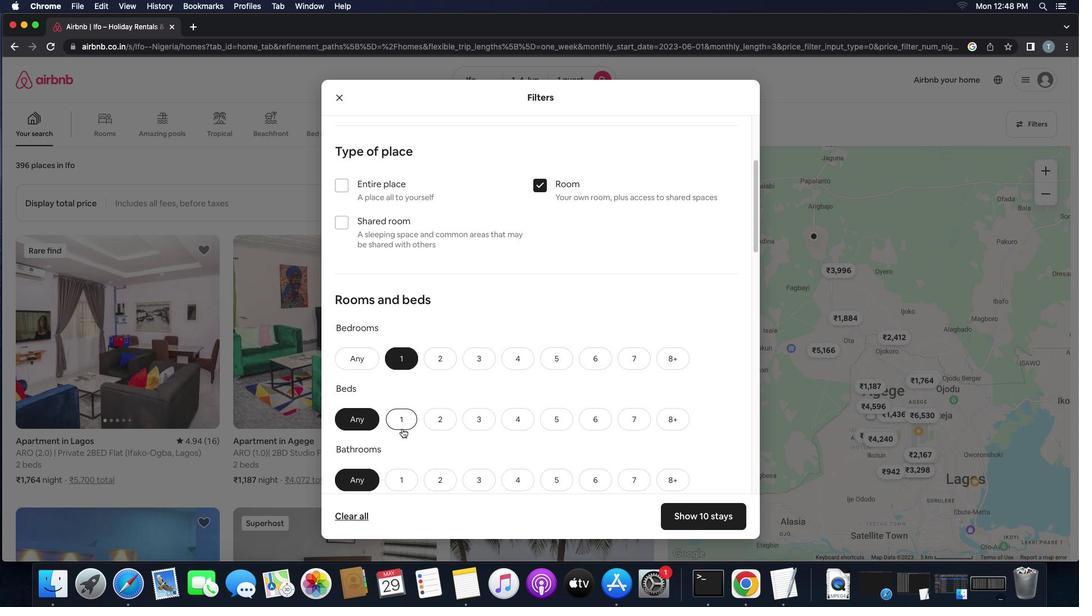 
Action: Mouse moved to (441, 455)
Screenshot: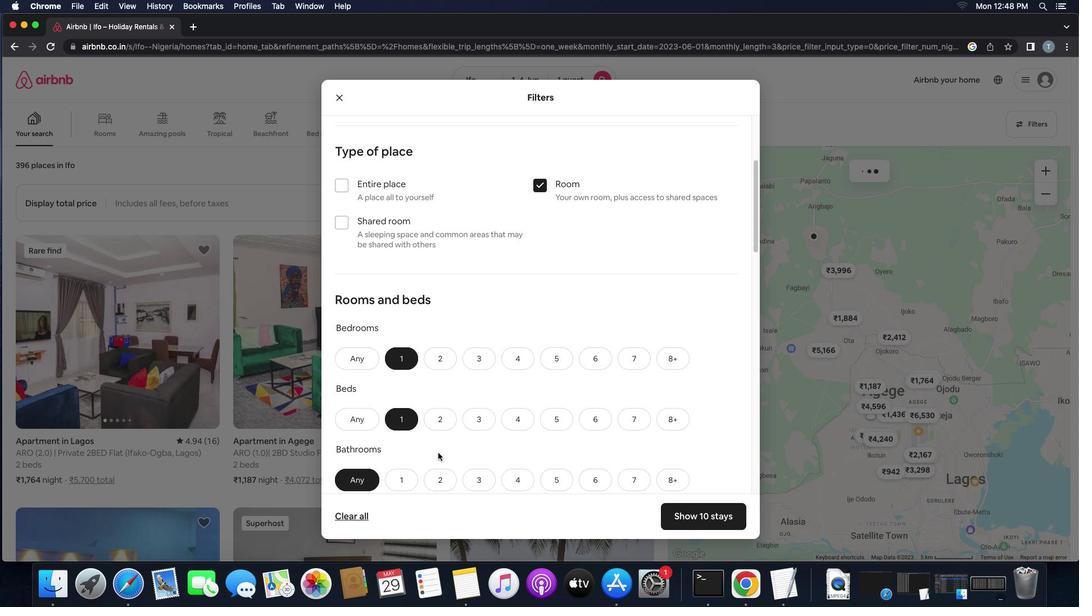
Action: Mouse scrolled (441, 455) with delta (2, 2)
Screenshot: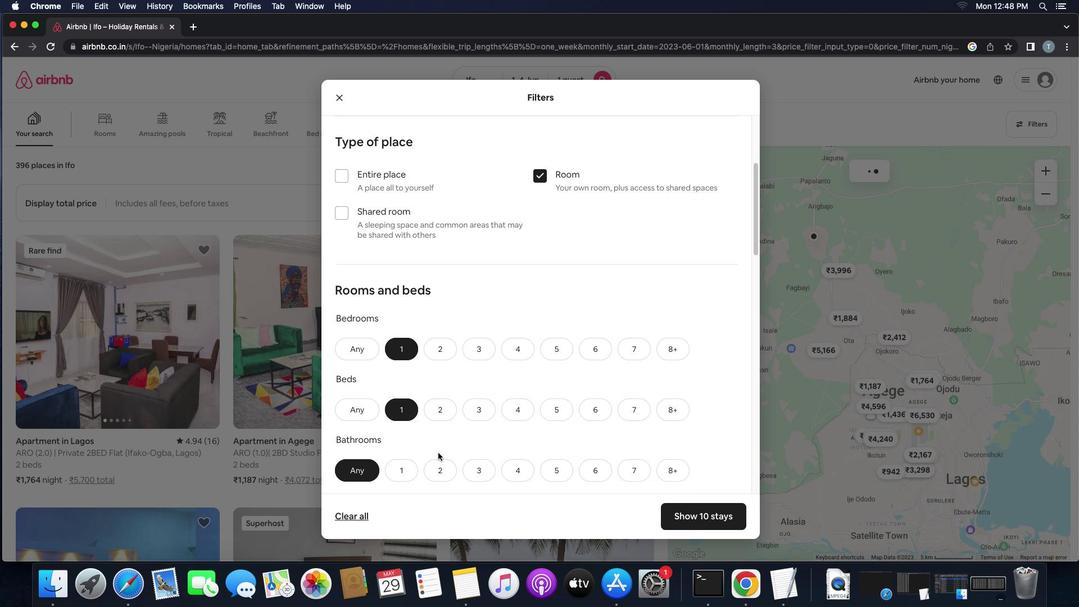 
Action: Mouse scrolled (441, 455) with delta (2, 2)
Screenshot: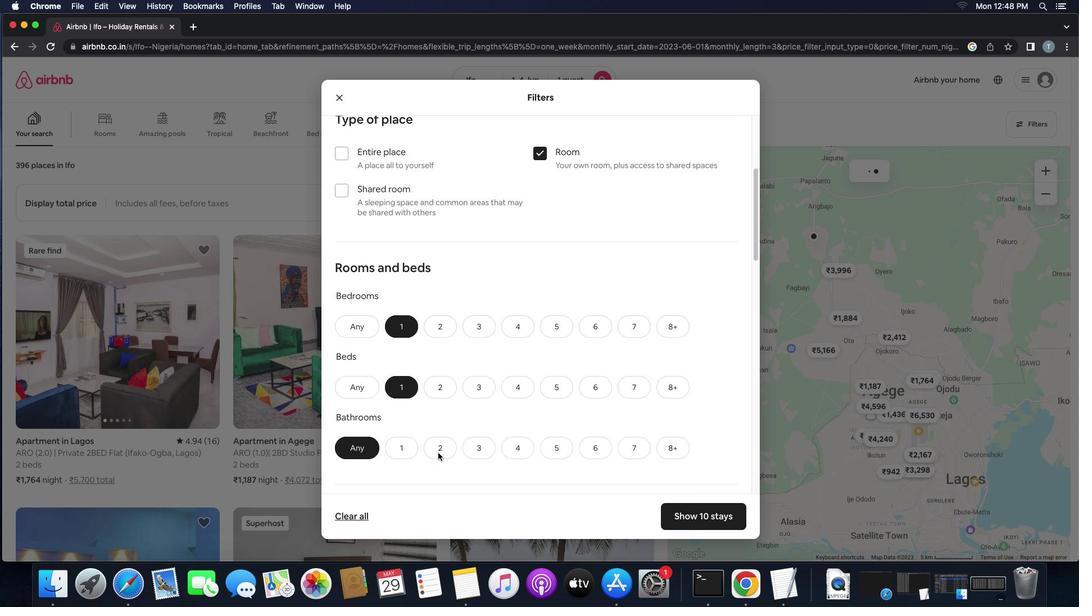 
Action: Mouse scrolled (441, 455) with delta (2, 1)
Screenshot: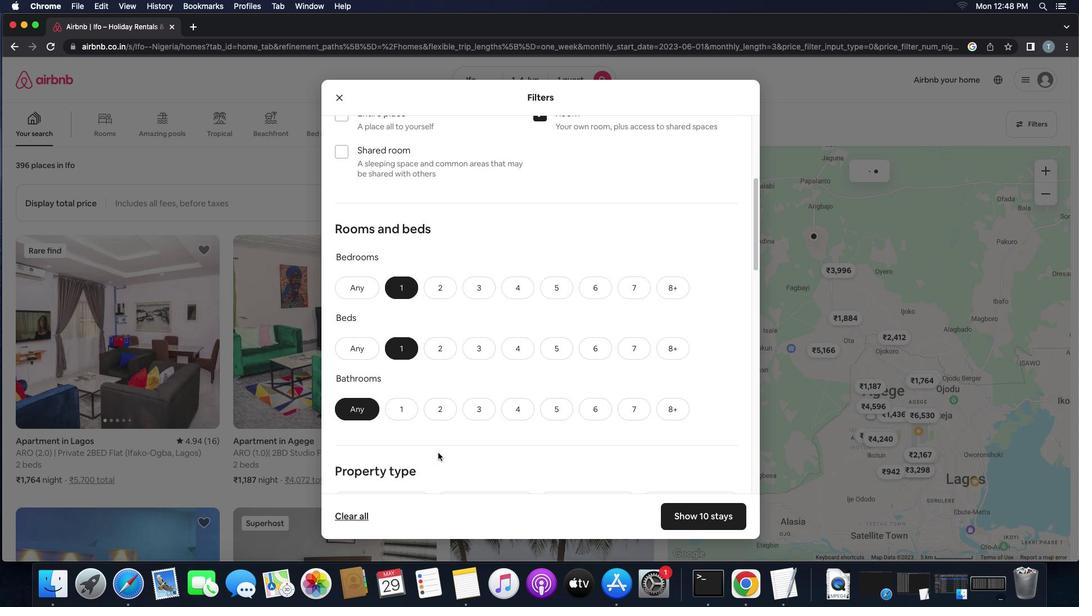 
Action: Mouse scrolled (441, 455) with delta (2, 1)
Screenshot: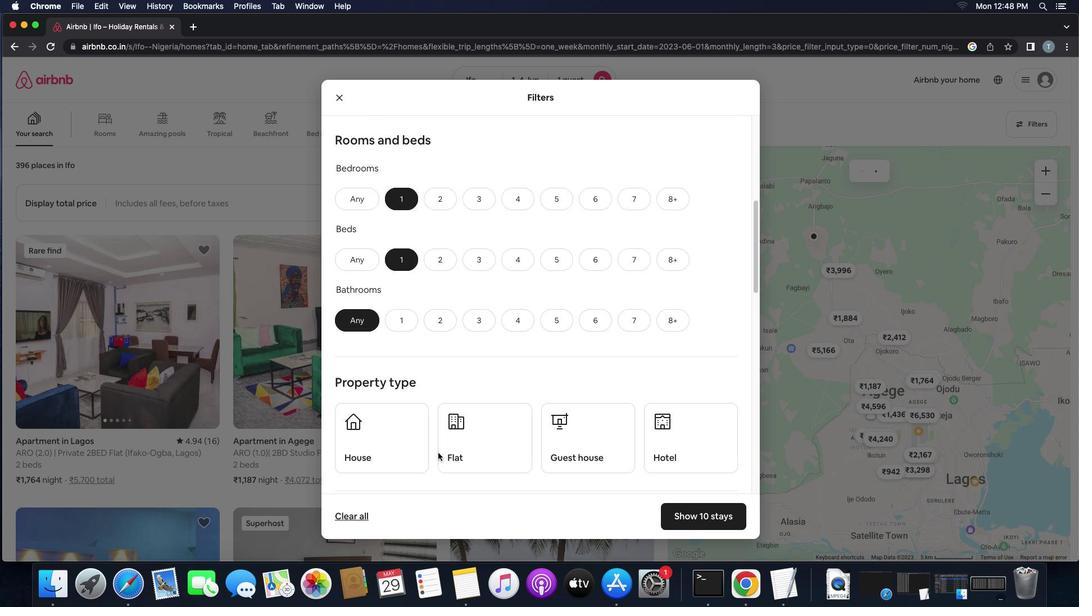 
Action: Mouse moved to (395, 295)
Screenshot: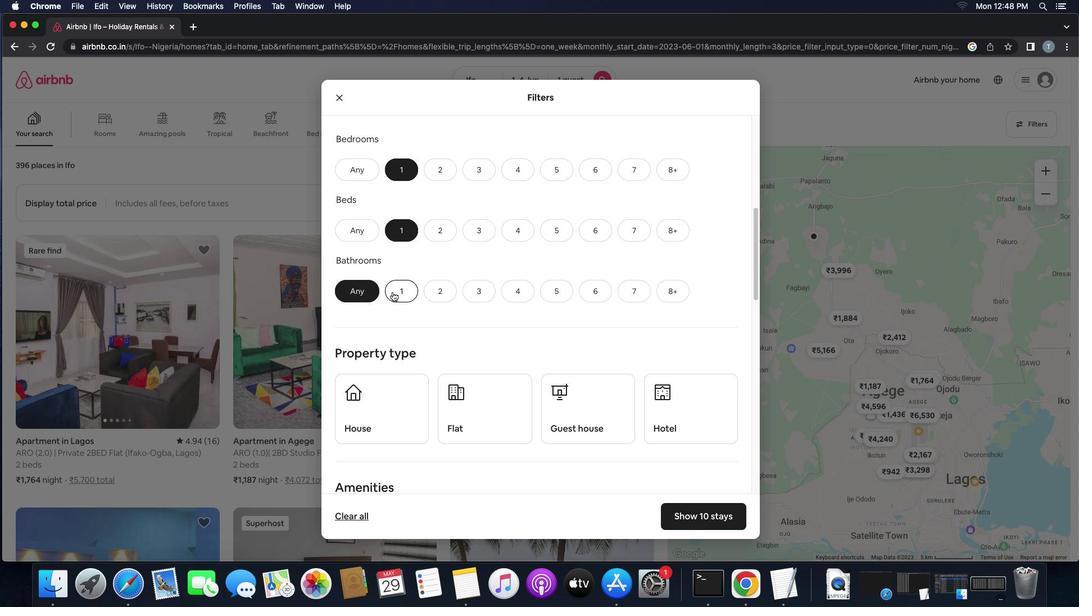 
Action: Mouse pressed left at (395, 295)
Screenshot: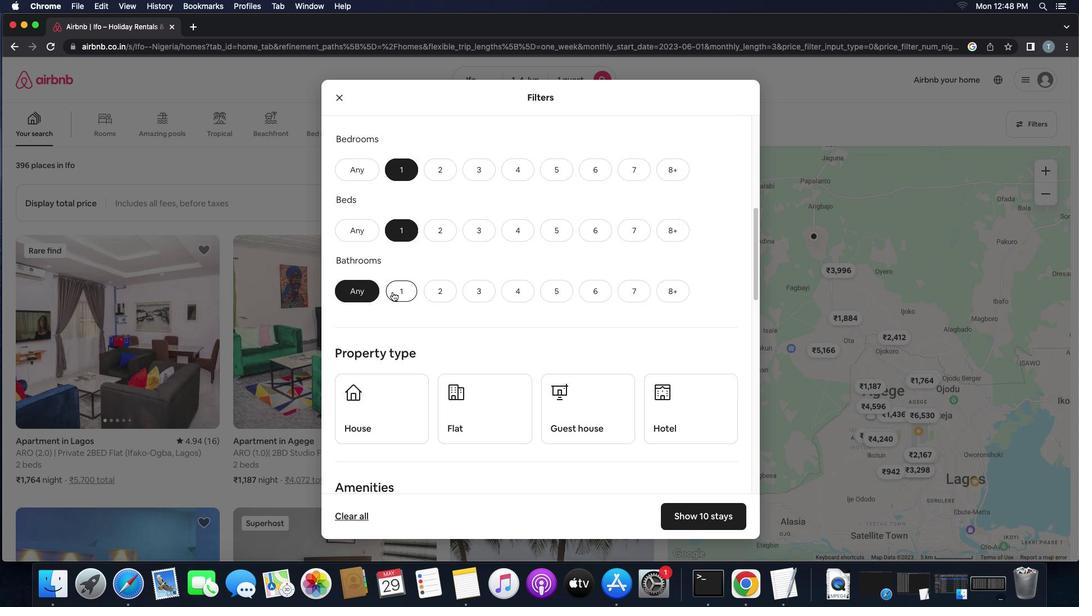 
Action: Mouse moved to (485, 402)
Screenshot: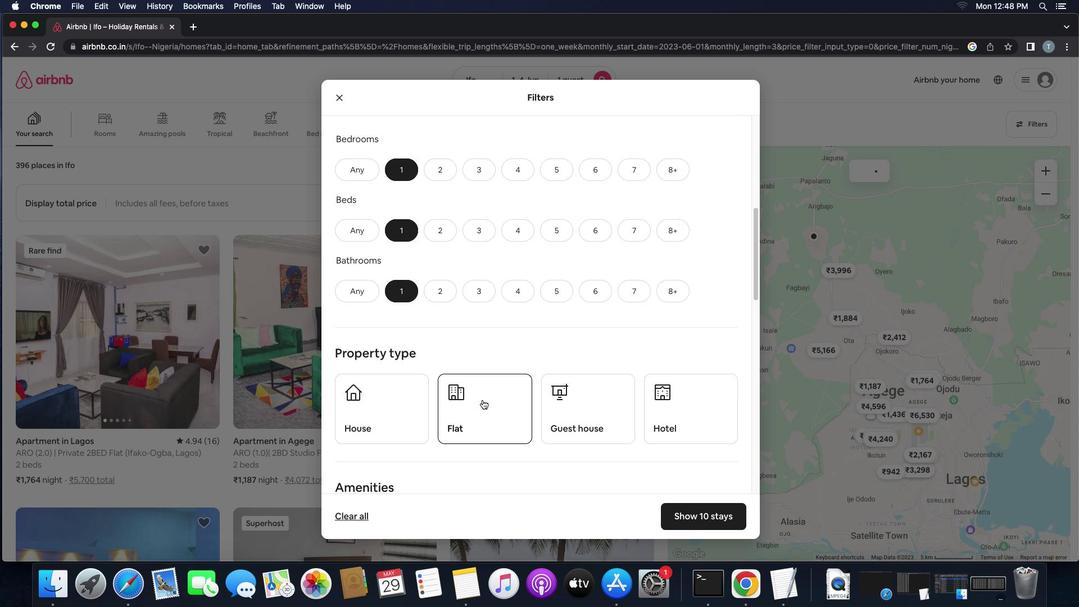 
Action: Mouse scrolled (485, 402) with delta (2, 2)
Screenshot: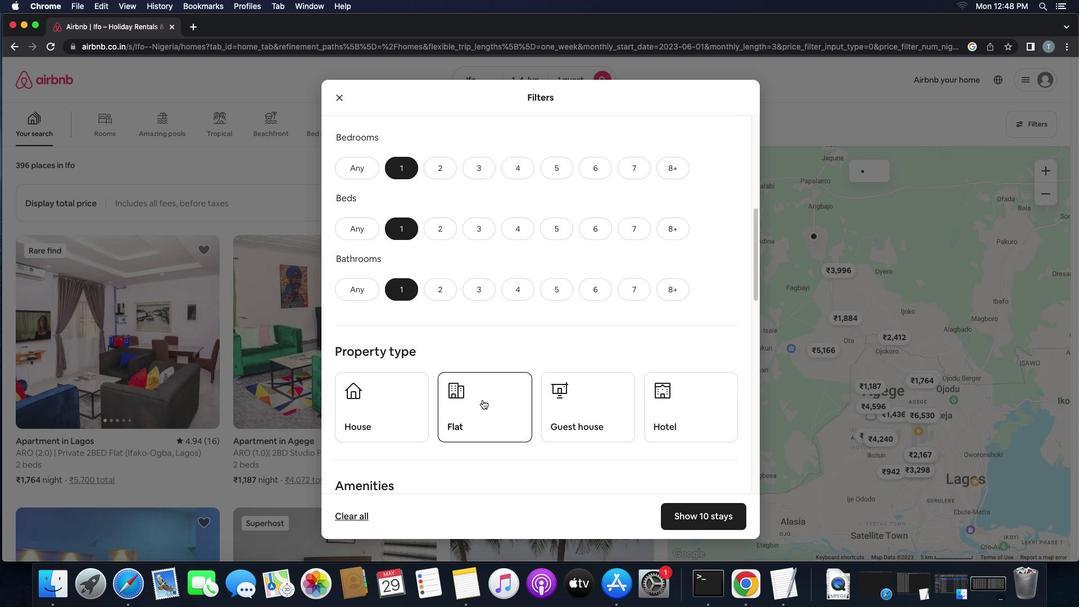 
Action: Mouse scrolled (485, 402) with delta (2, 2)
Screenshot: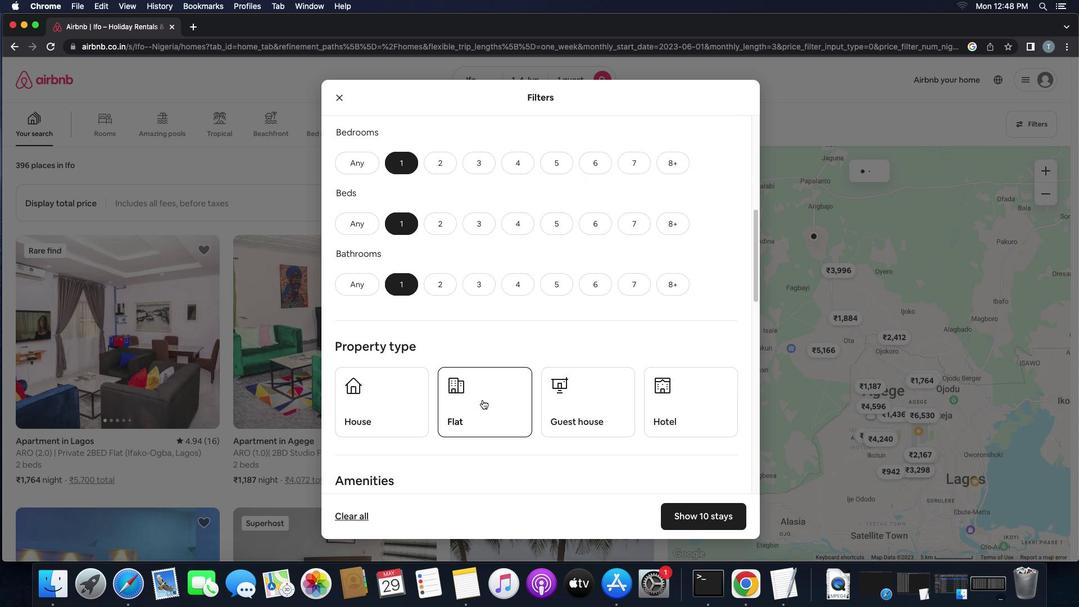 
Action: Mouse scrolled (485, 402) with delta (2, 2)
Screenshot: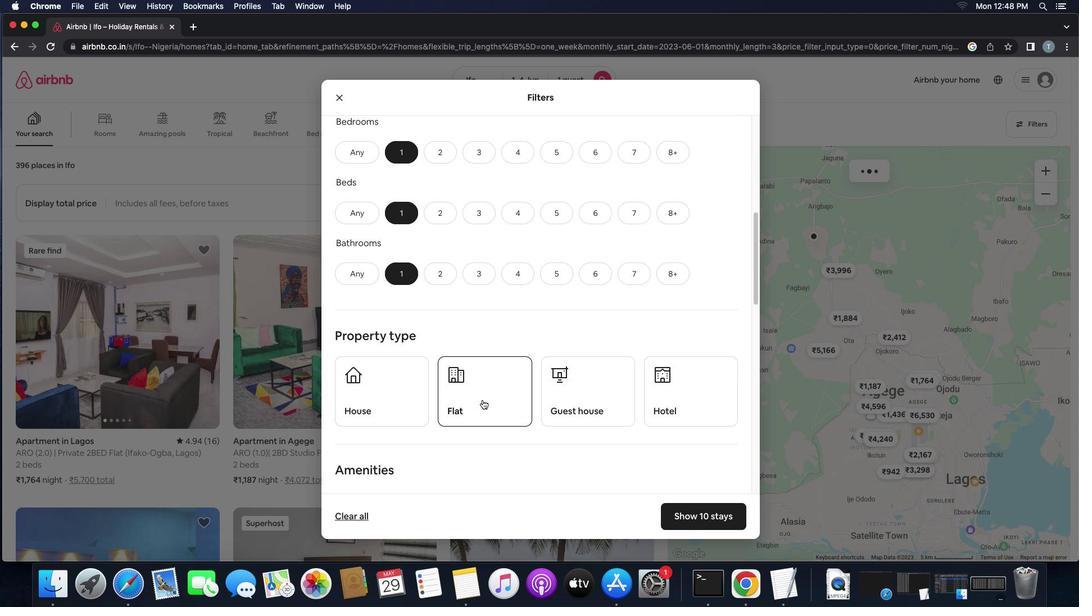 
Action: Mouse moved to (395, 387)
Screenshot: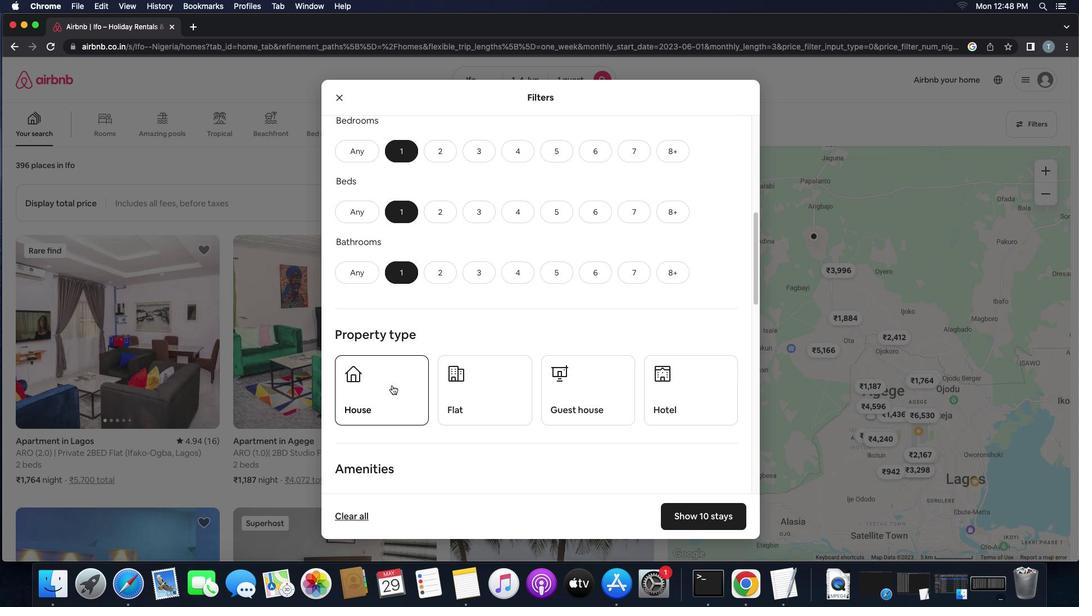 
Action: Mouse pressed left at (395, 387)
Screenshot: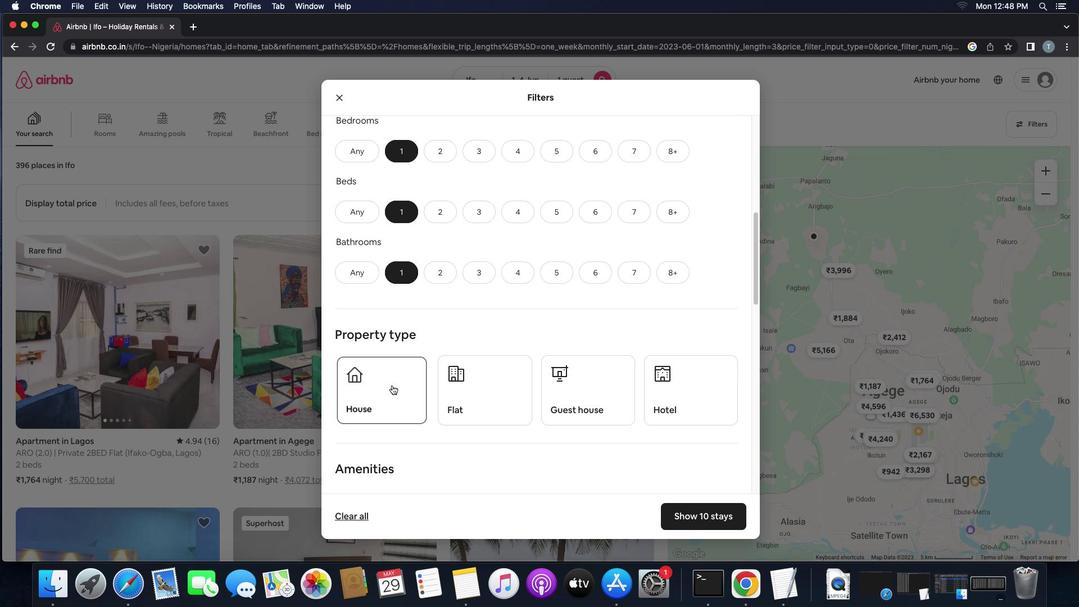 
Action: Mouse moved to (476, 387)
Screenshot: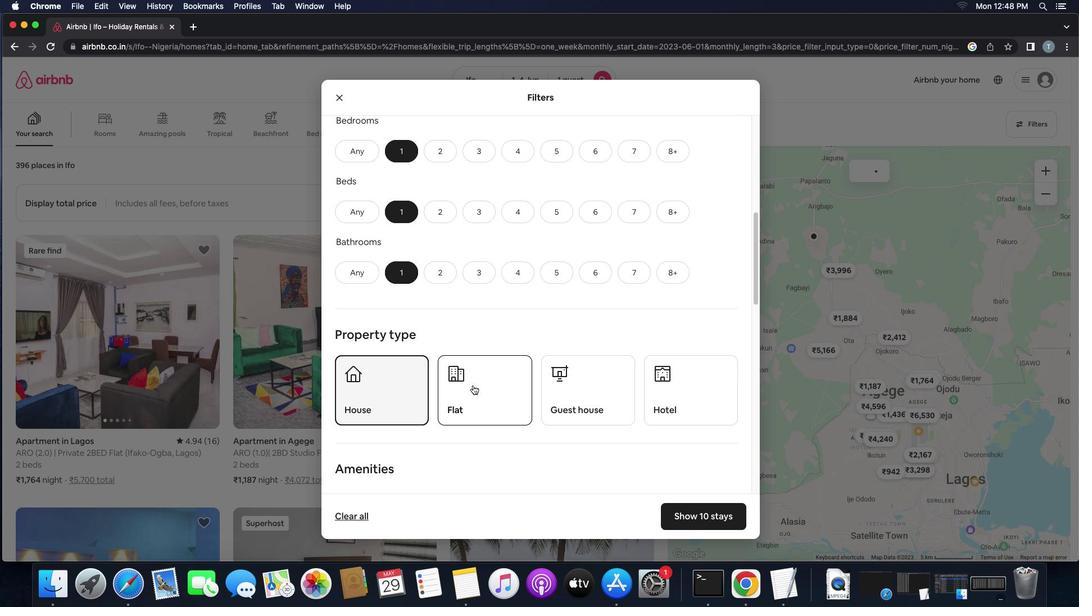 
Action: Mouse pressed left at (476, 387)
Screenshot: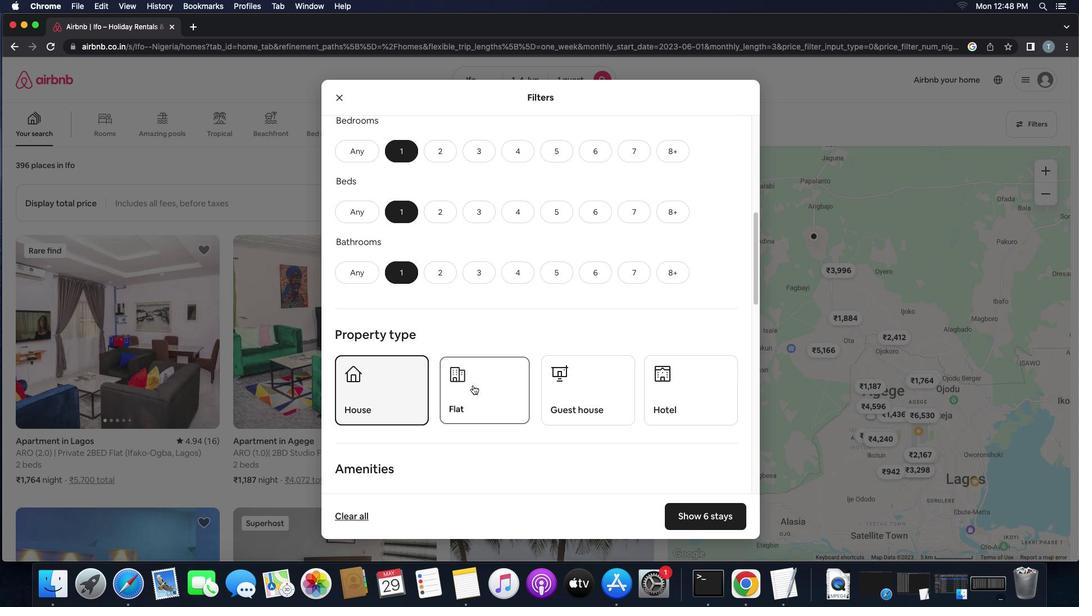 
Action: Mouse moved to (593, 398)
Screenshot: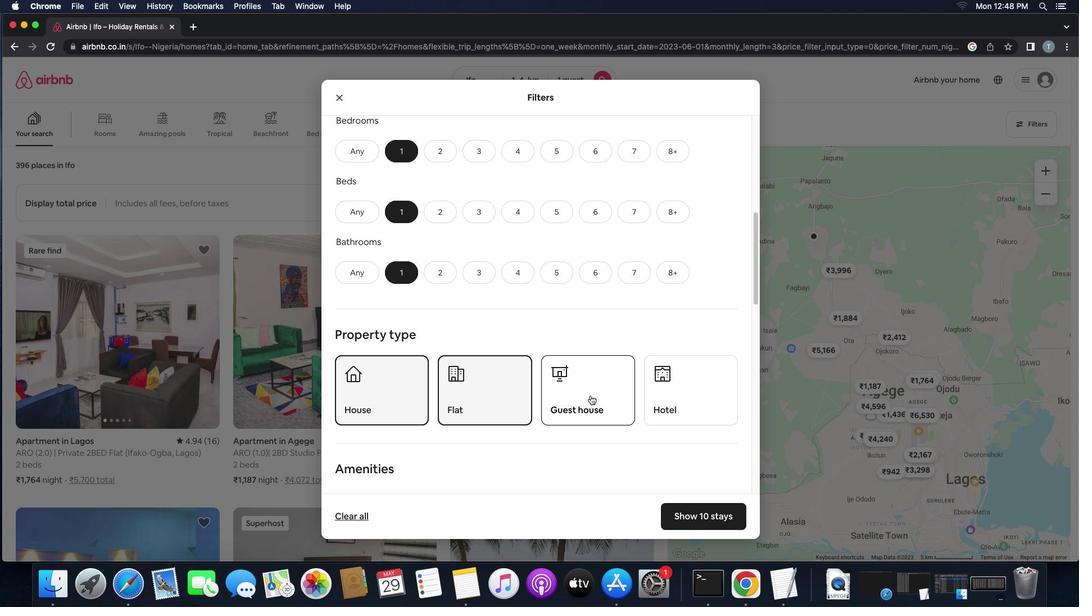 
Action: Mouse pressed left at (593, 398)
Screenshot: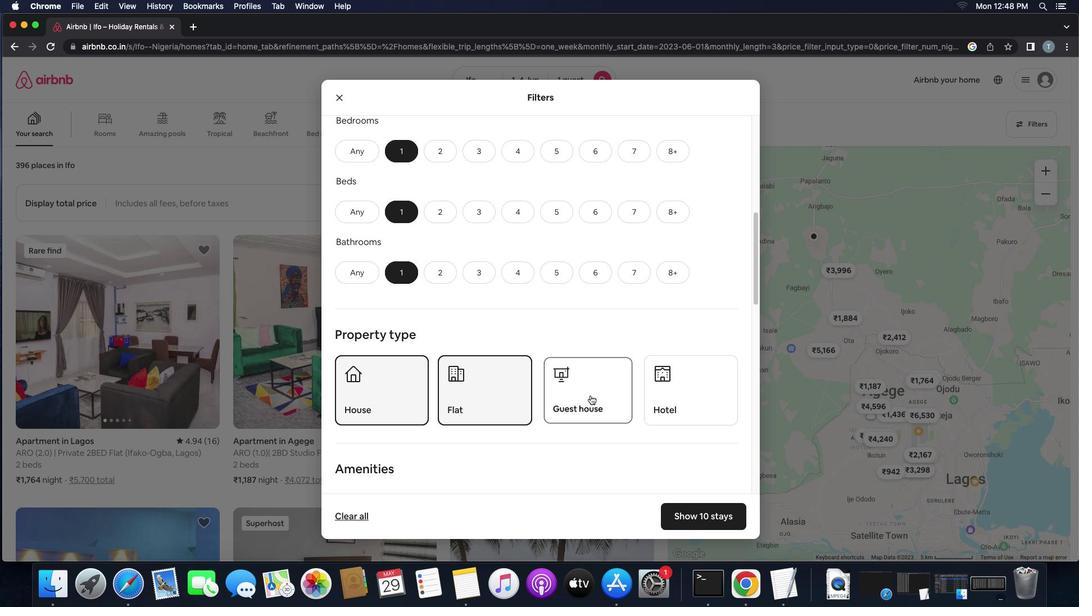 
Action: Mouse moved to (577, 446)
Screenshot: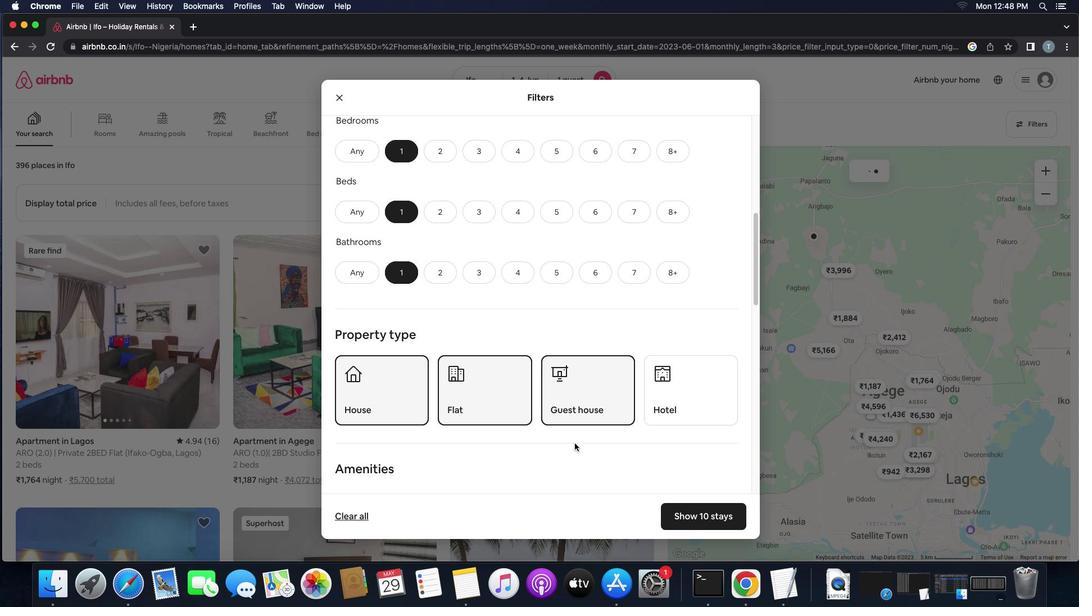 
Action: Mouse scrolled (577, 446) with delta (2, 2)
Screenshot: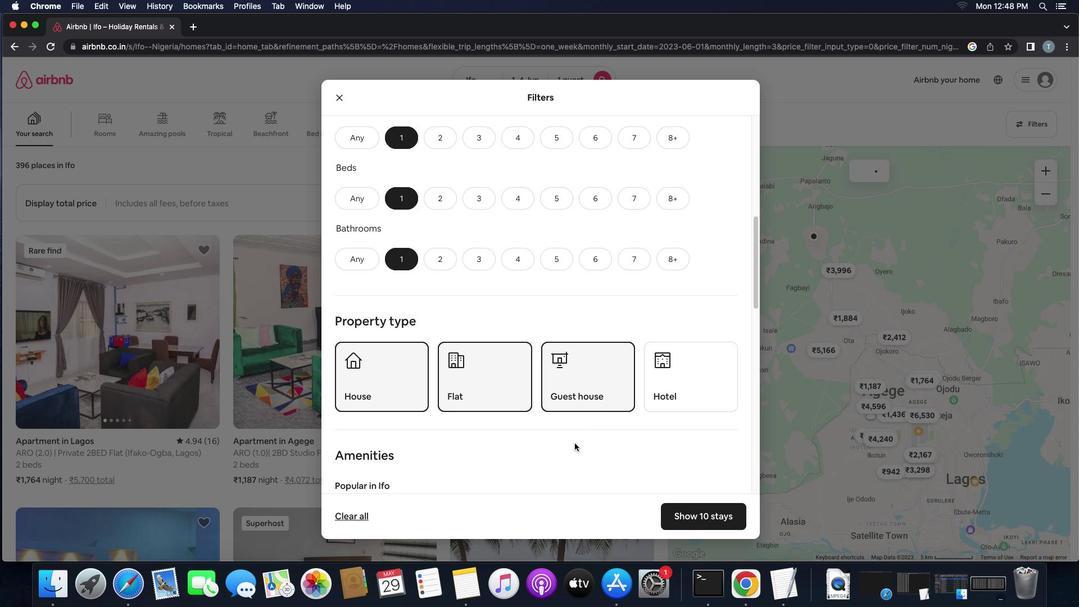 
Action: Mouse scrolled (577, 446) with delta (2, 2)
Screenshot: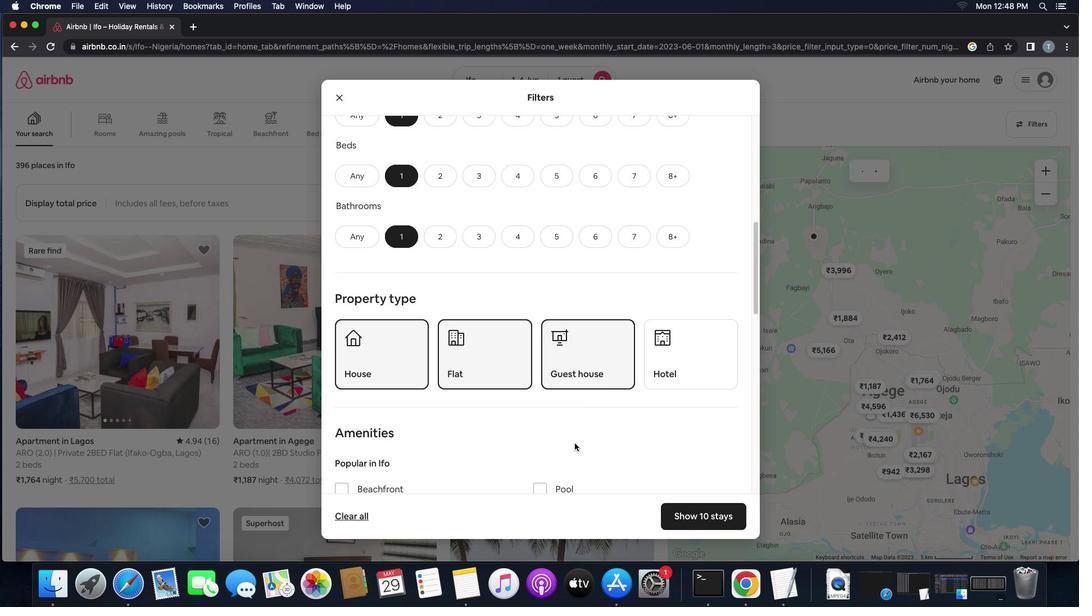 
Action: Mouse scrolled (577, 446) with delta (2, 1)
Screenshot: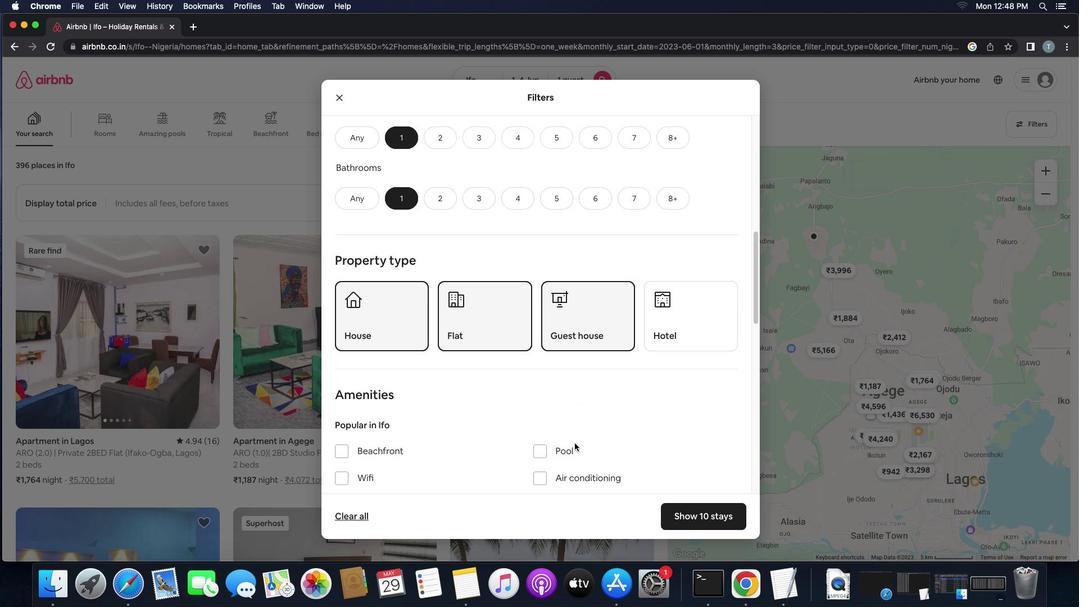 
Action: Mouse scrolled (577, 446) with delta (2, 0)
Screenshot: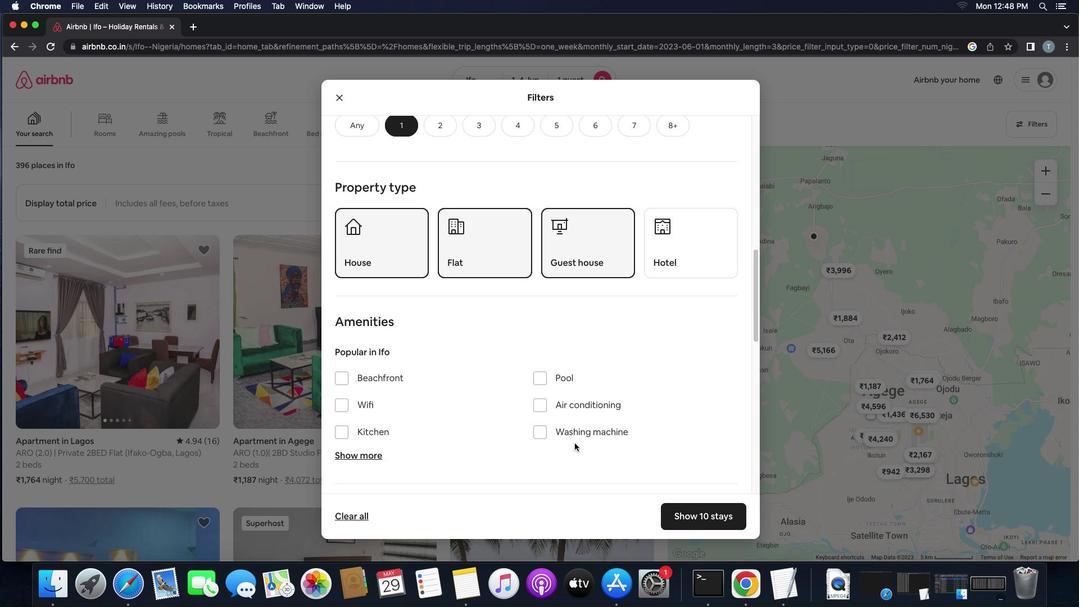 
Action: Mouse moved to (370, 370)
Screenshot: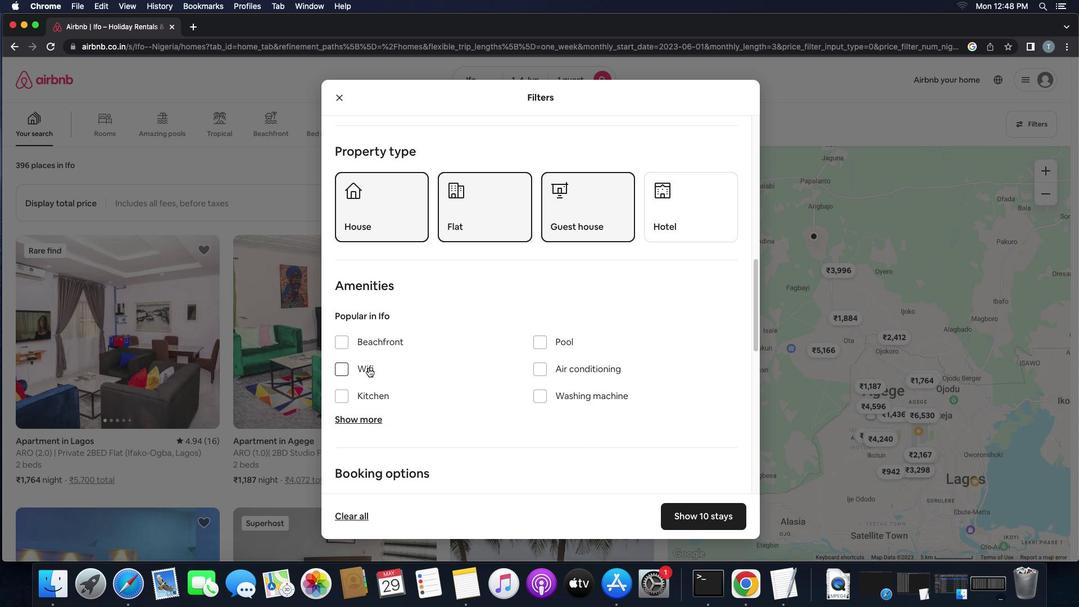 
Action: Mouse pressed left at (370, 370)
Screenshot: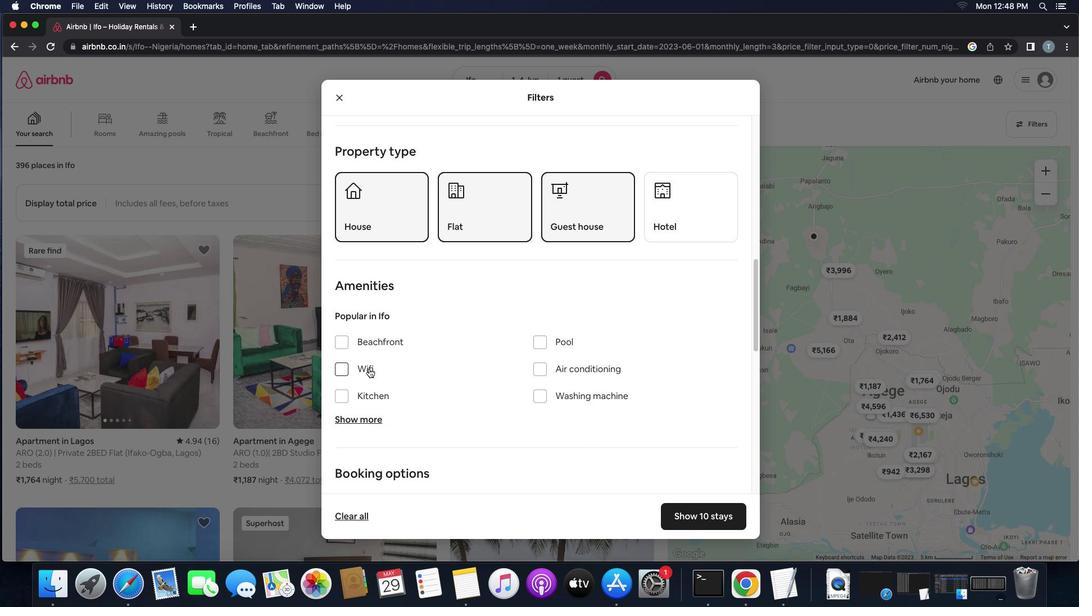 
Action: Mouse moved to (437, 425)
Screenshot: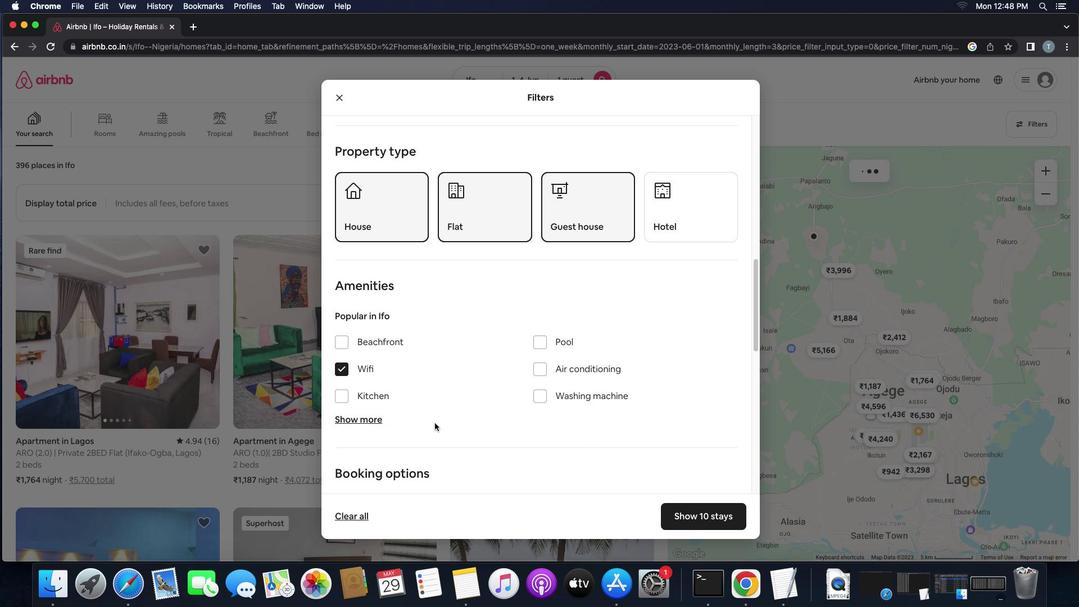 
Action: Mouse scrolled (437, 425) with delta (2, 2)
Screenshot: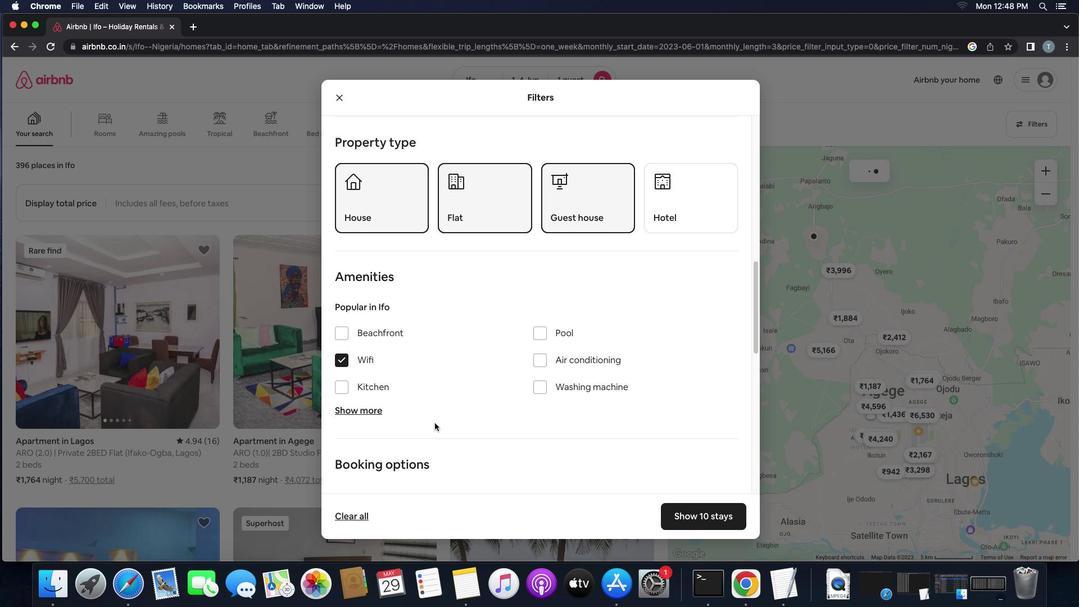 
Action: Mouse scrolled (437, 425) with delta (2, 2)
Screenshot: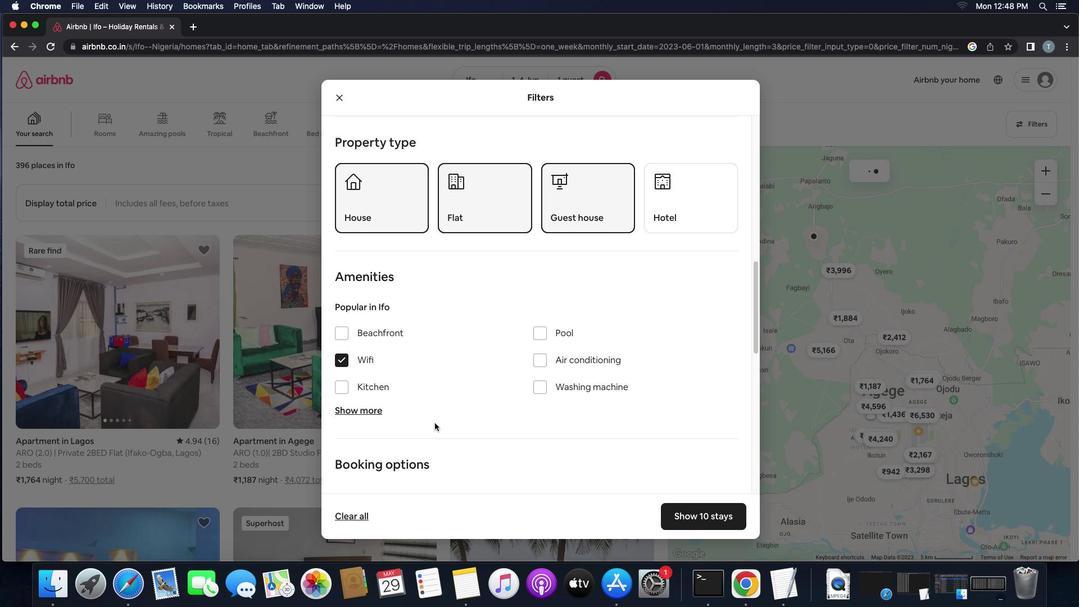 
Action: Mouse scrolled (437, 425) with delta (2, 1)
Screenshot: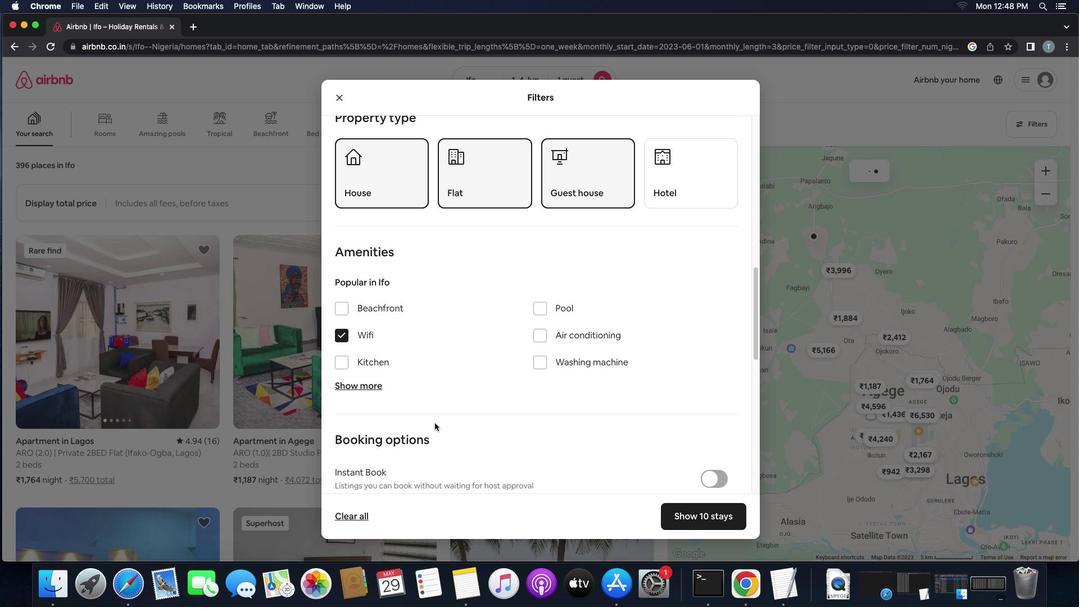 
Action: Mouse scrolled (437, 425) with delta (2, 0)
Screenshot: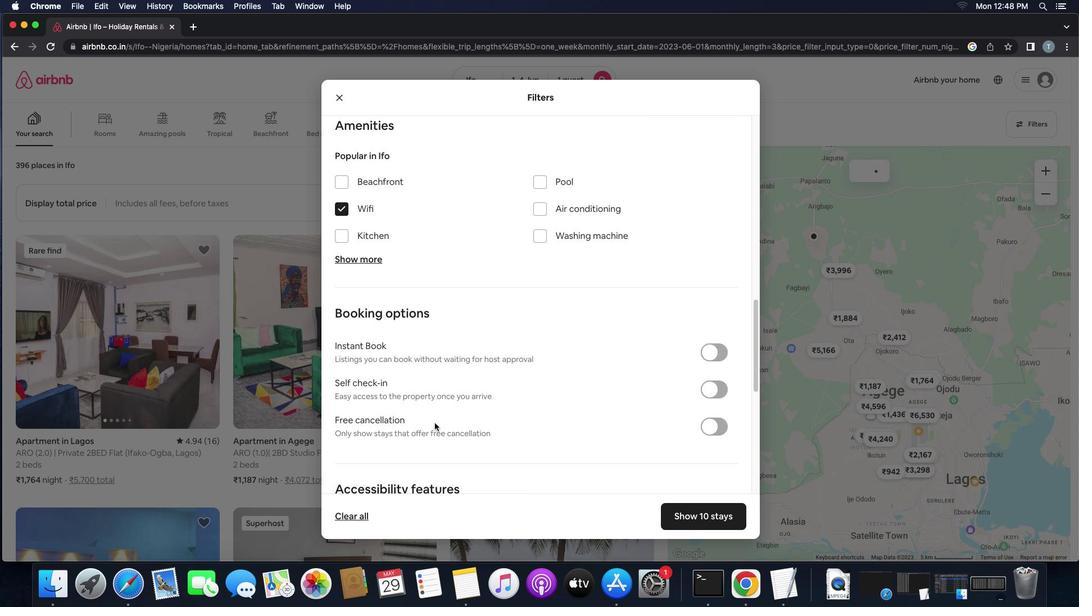 
Action: Mouse moved to (725, 347)
Screenshot: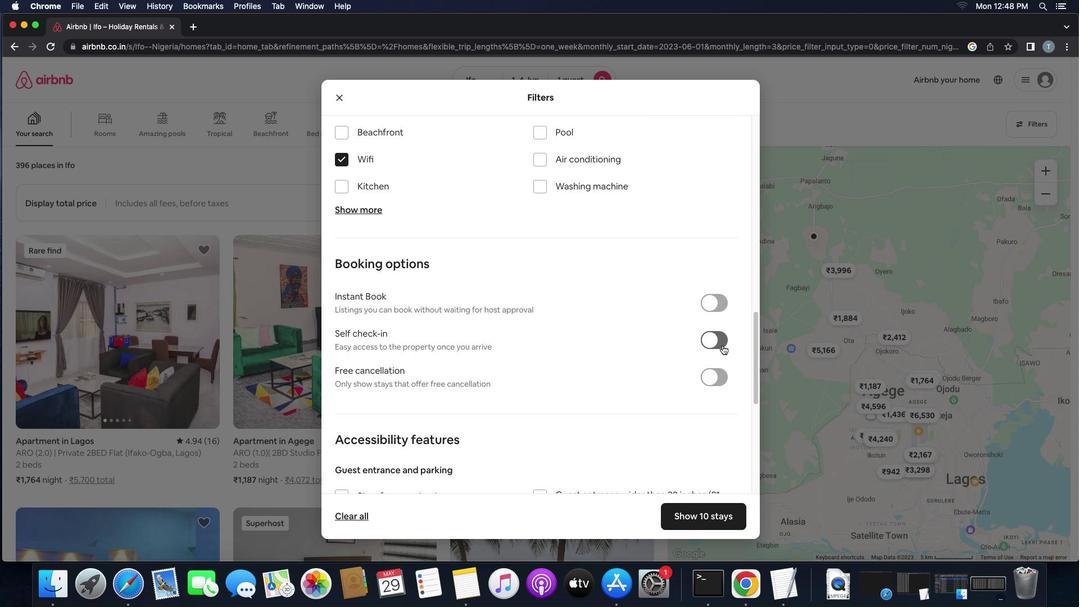
Action: Mouse pressed left at (725, 347)
Screenshot: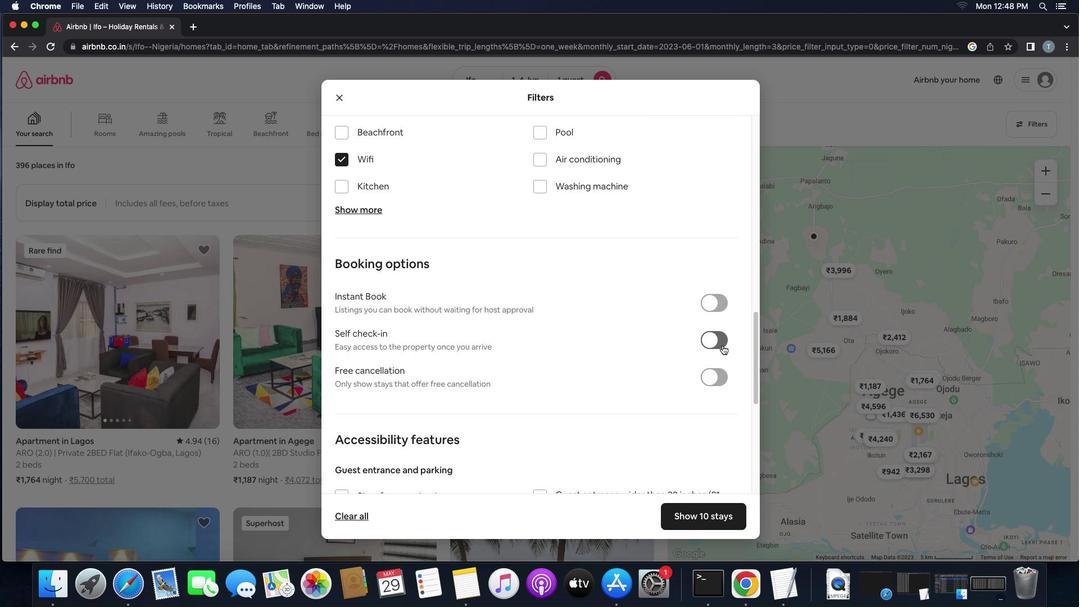 
Action: Mouse moved to (527, 395)
Screenshot: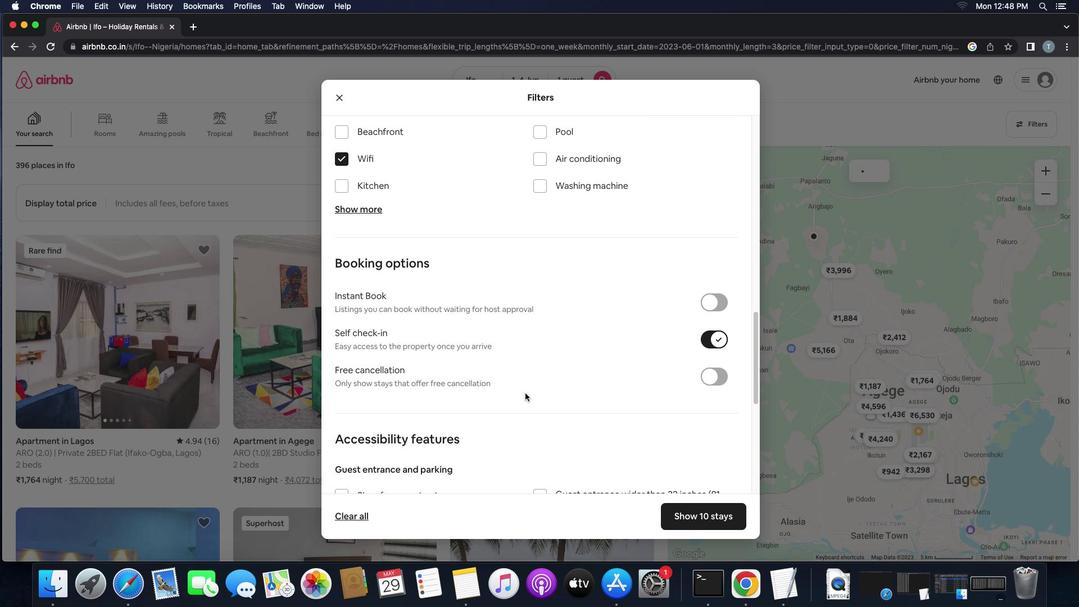 
Action: Mouse scrolled (527, 395) with delta (2, 2)
Screenshot: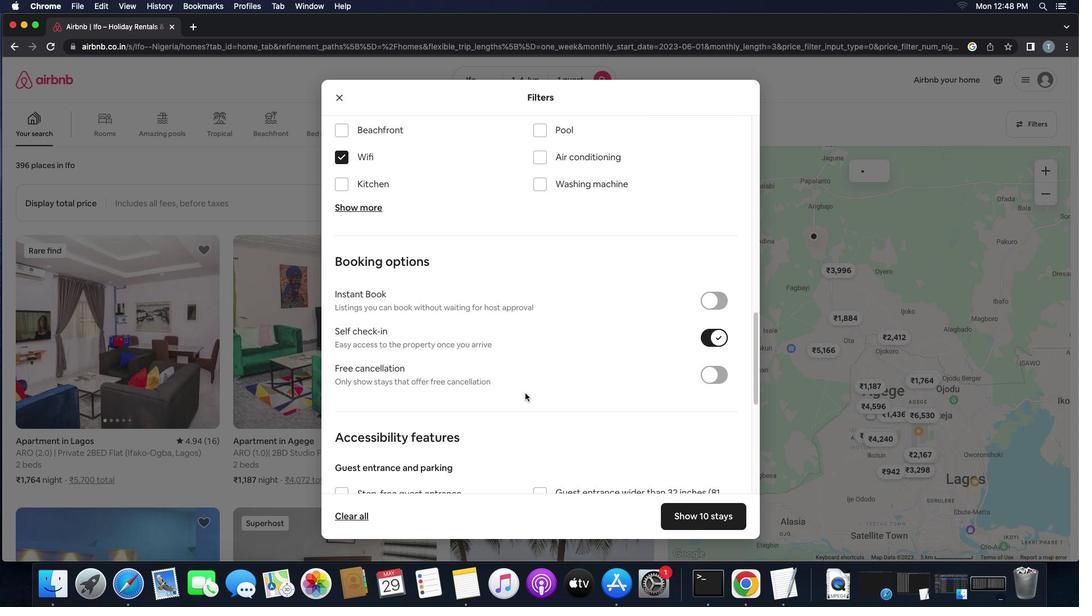 
Action: Mouse scrolled (527, 395) with delta (2, 2)
Screenshot: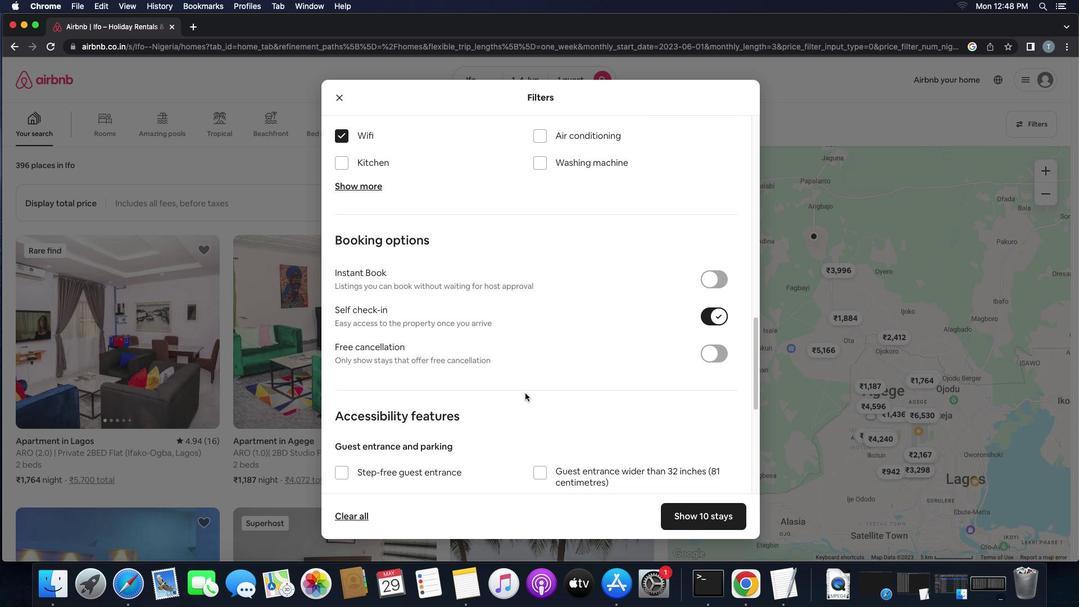 
Action: Mouse scrolled (527, 395) with delta (2, 1)
Screenshot: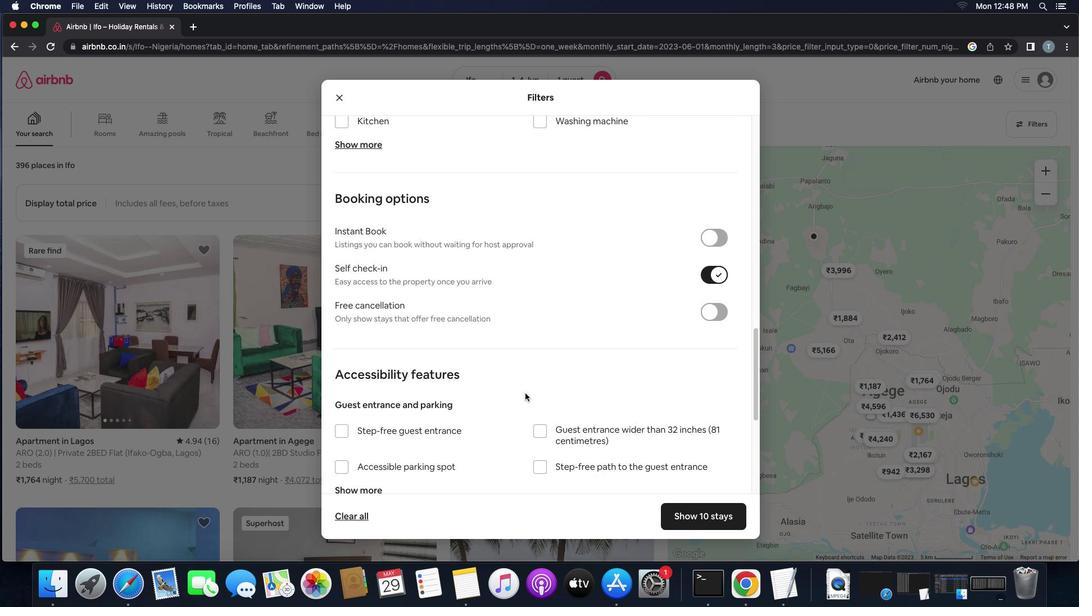 
Action: Mouse scrolled (527, 395) with delta (2, 0)
Screenshot: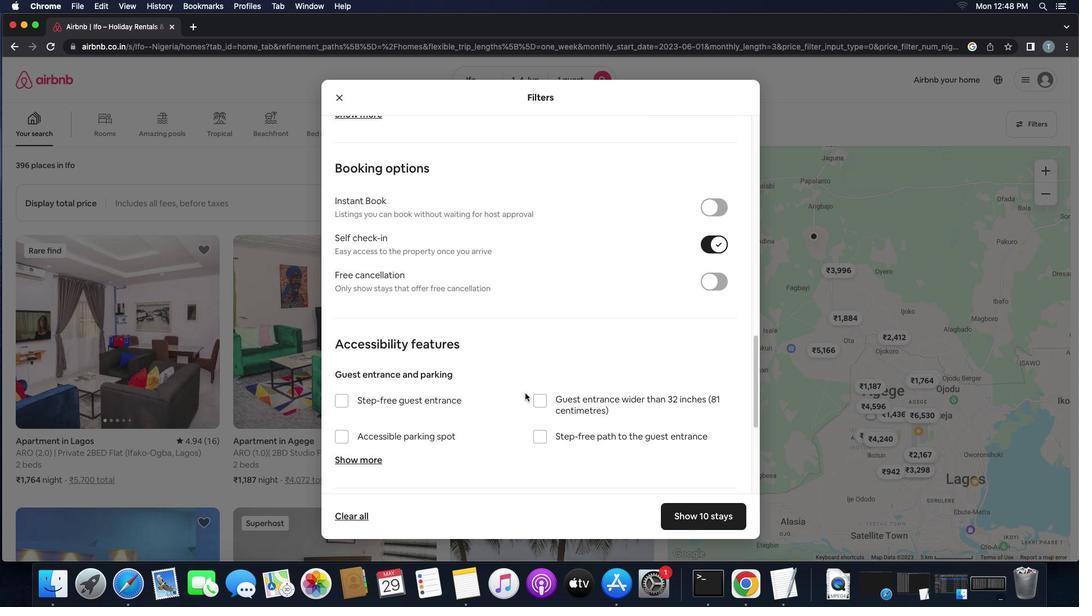 
Action: Mouse scrolled (527, 395) with delta (2, 2)
Screenshot: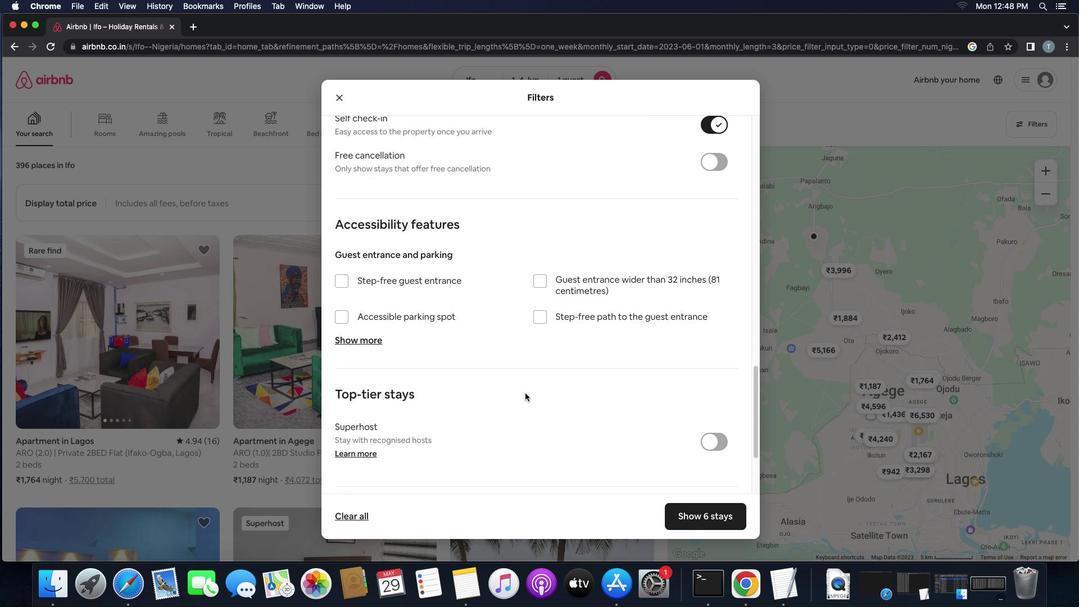 
Action: Mouse scrolled (527, 395) with delta (2, 2)
Screenshot: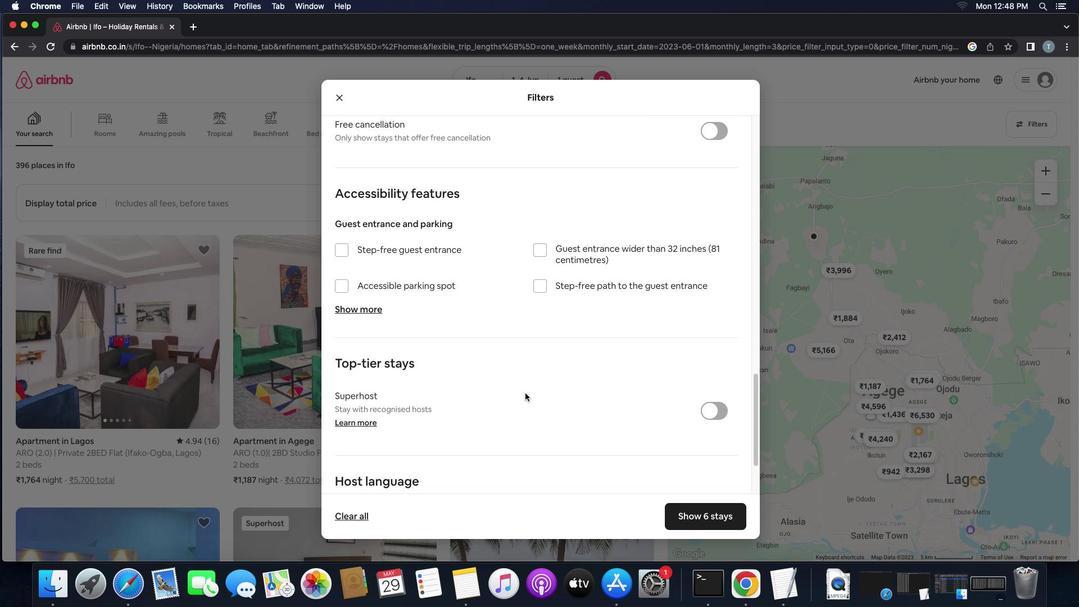 
Action: Mouse scrolled (527, 395) with delta (2, 1)
Screenshot: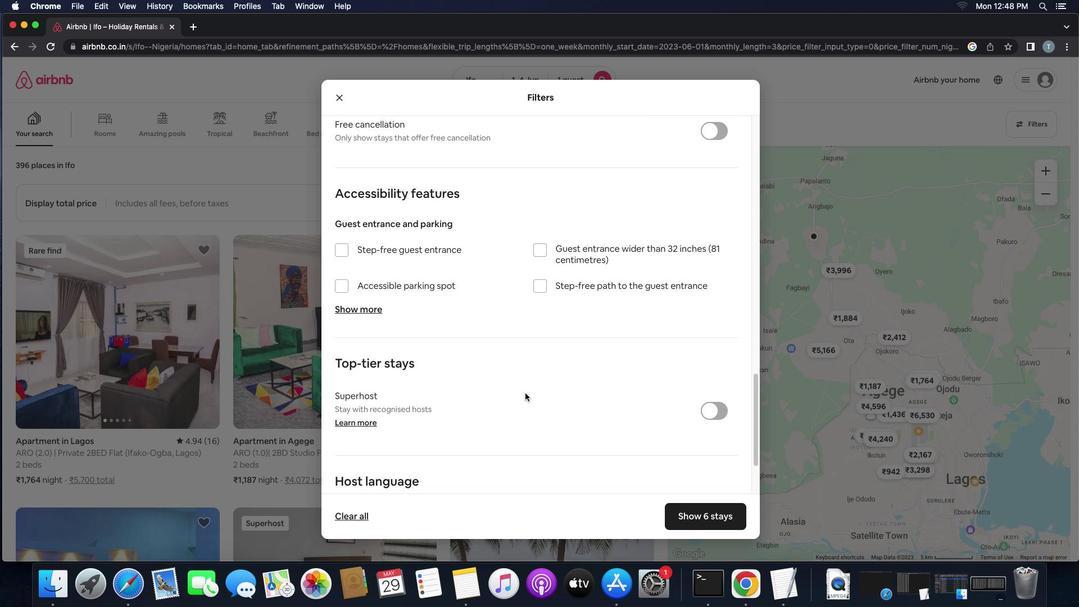 
Action: Mouse scrolled (527, 395) with delta (2, 0)
Screenshot: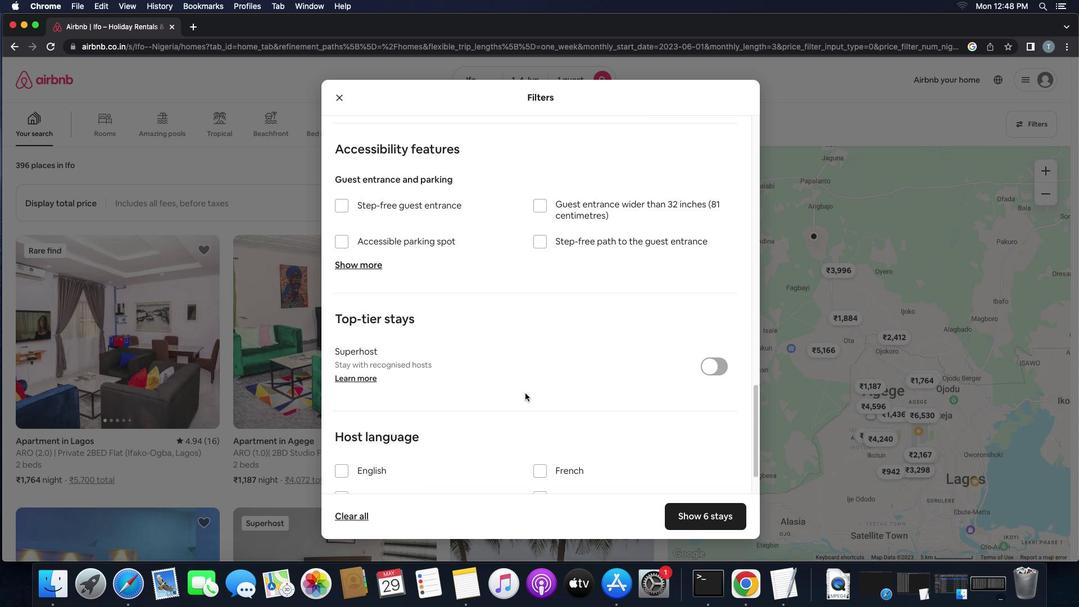 
Action: Mouse scrolled (527, 395) with delta (2, 0)
Screenshot: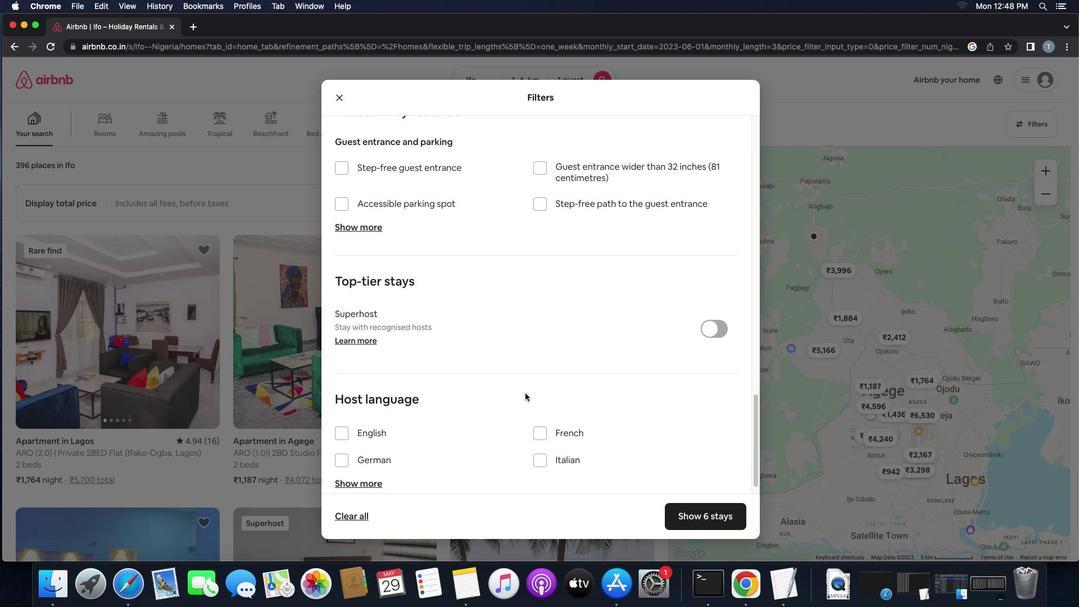 
Action: Mouse moved to (373, 417)
Screenshot: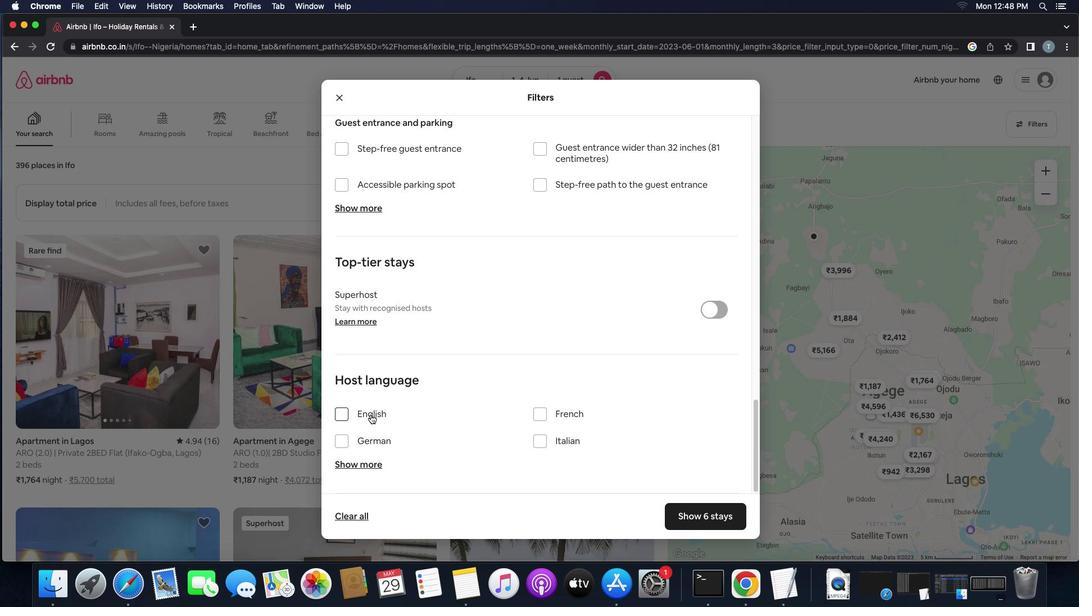 
Action: Mouse pressed left at (373, 417)
Screenshot: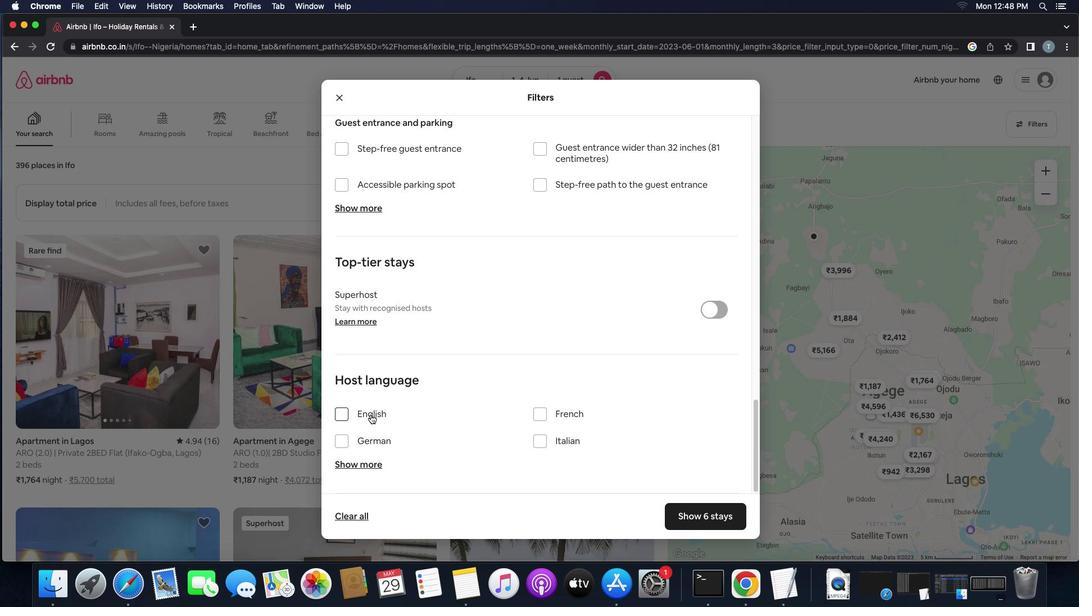 
Action: Mouse moved to (723, 519)
Screenshot: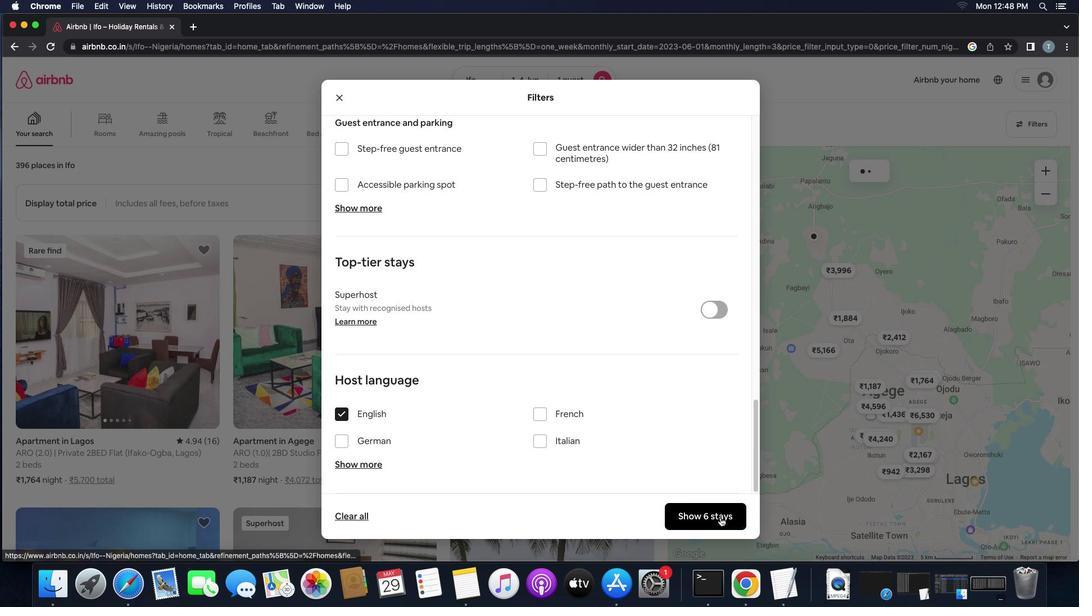
Action: Mouse pressed left at (723, 519)
Screenshot: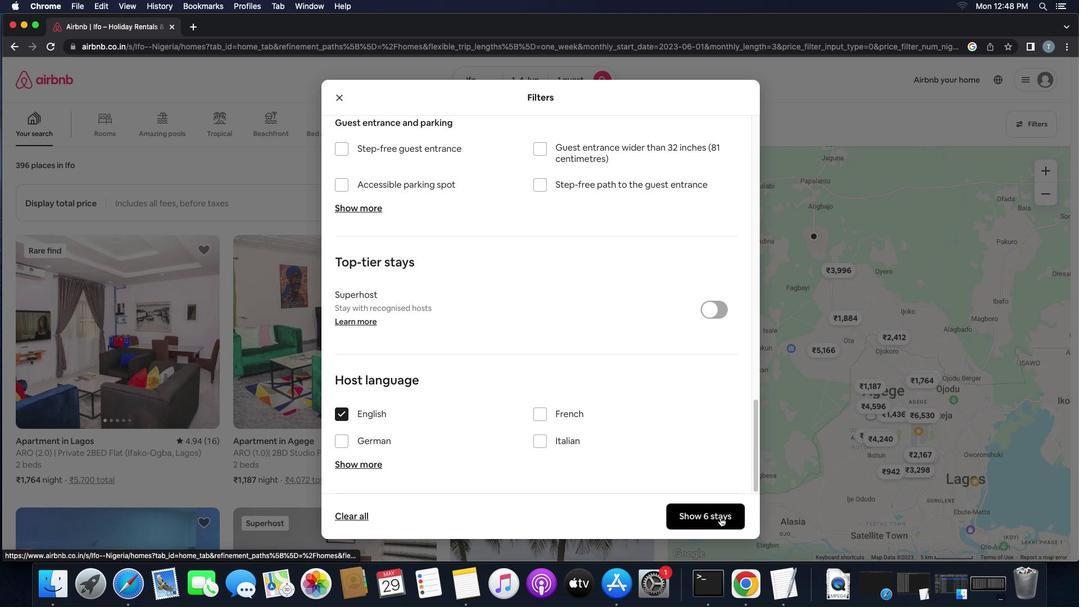 
Action: Mouse moved to (627, 305)
Screenshot: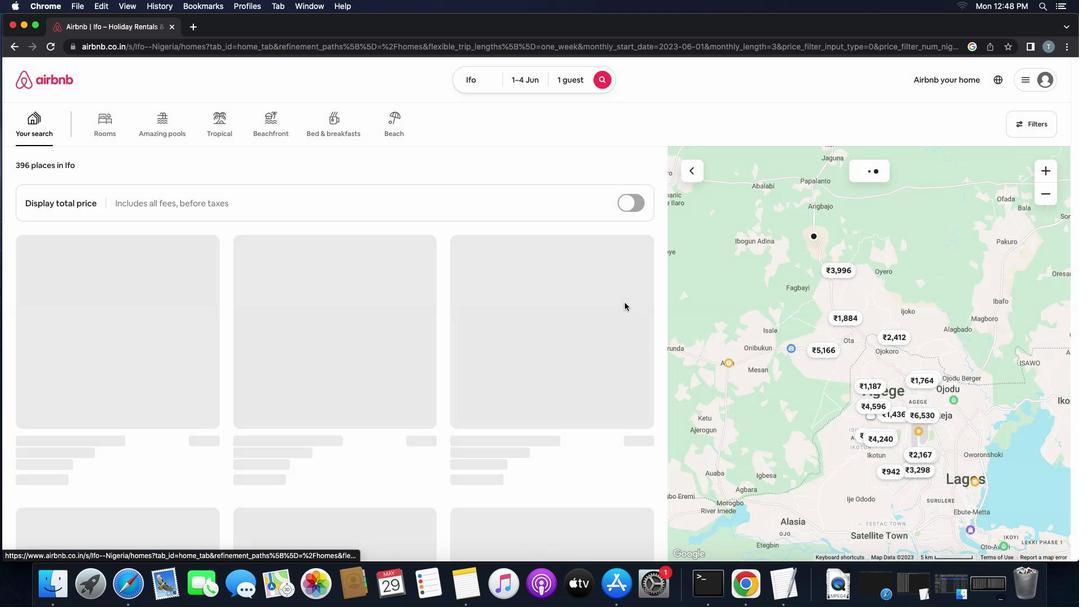 
